 Task: Open Card Investor Relations Review in Board Social Media Listening and Monitoring to Workspace Digital Advertising and add a team member Softage.4@softage.net, a label Green, a checklist Self-Improvement, an attachment from your computer, a color Green and finally, add a card description 'Plan and execute company team-building activity at a virtual escape room' and a comment 'We should approach this task with enthusiasm as it has the potential to generate significant value for our company.'. Add a start date 'Jan 08, 1900' with a due date 'Jan 15, 1900'
Action: Mouse moved to (561, 155)
Screenshot: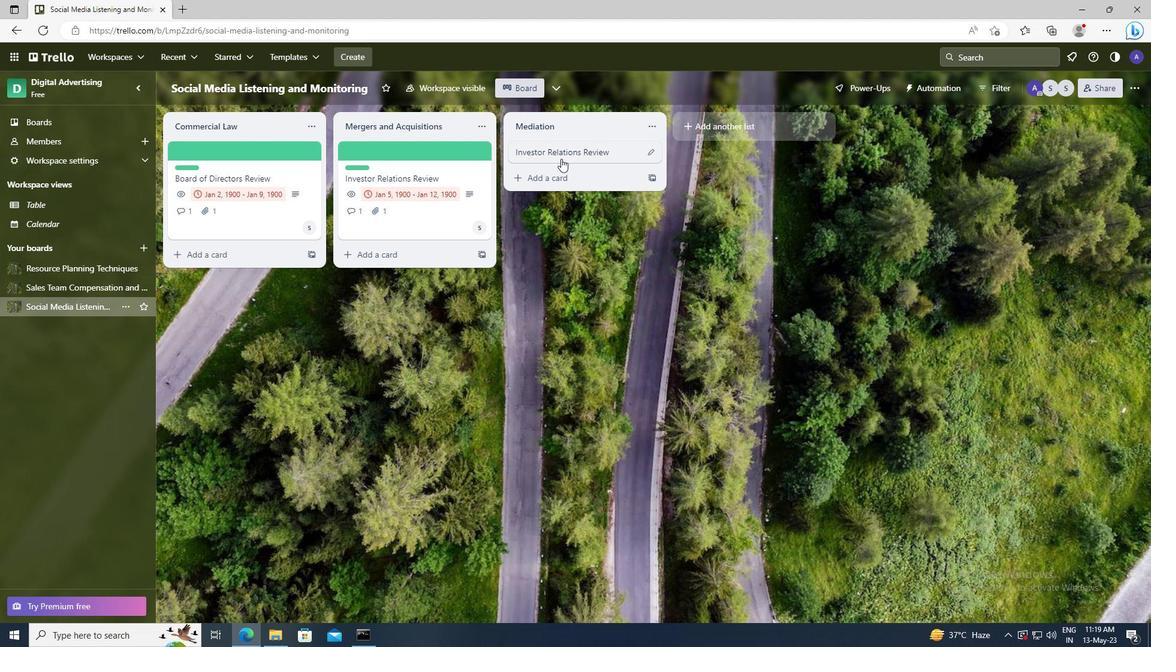 
Action: Mouse pressed left at (561, 155)
Screenshot: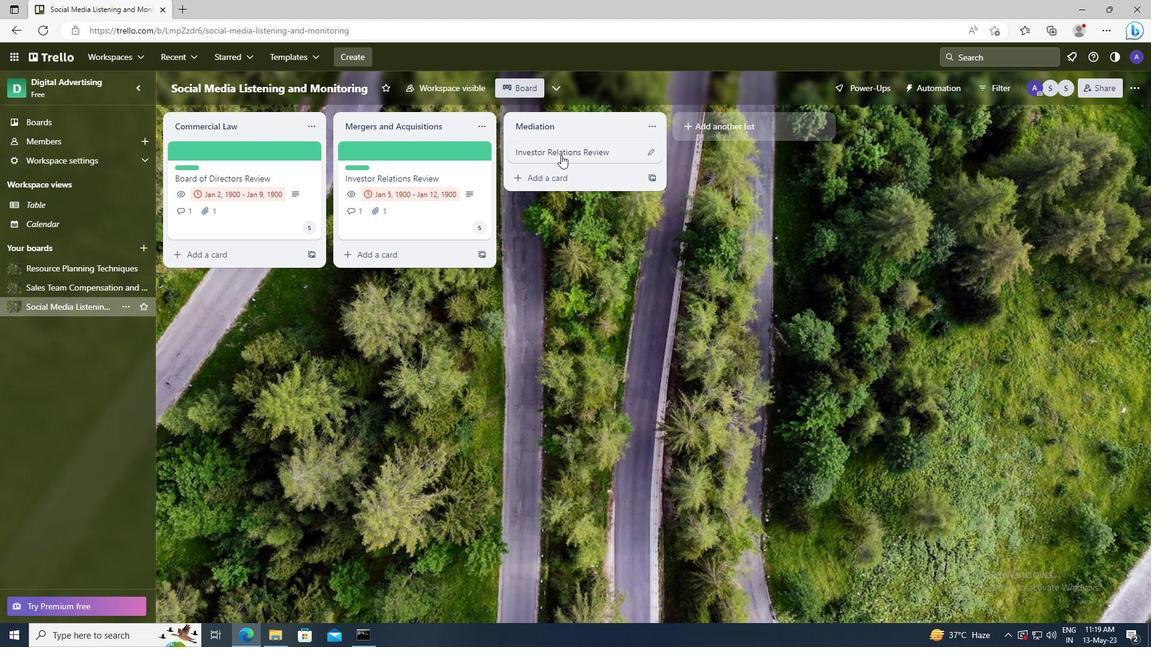 
Action: Mouse moved to (705, 193)
Screenshot: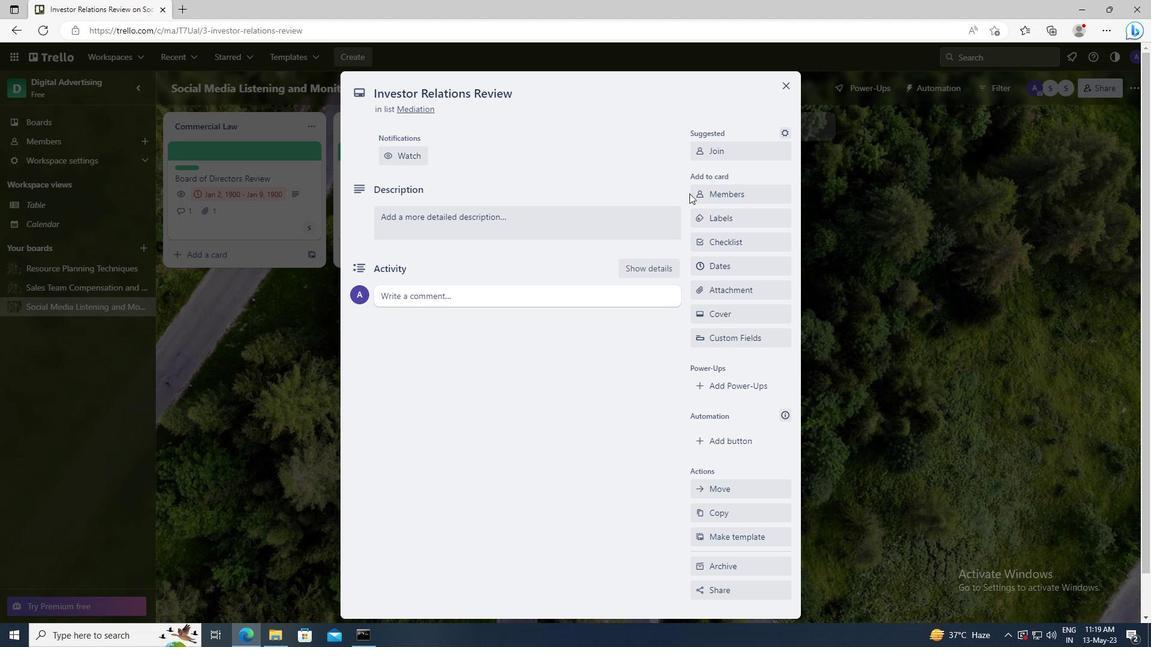 
Action: Mouse pressed left at (705, 193)
Screenshot: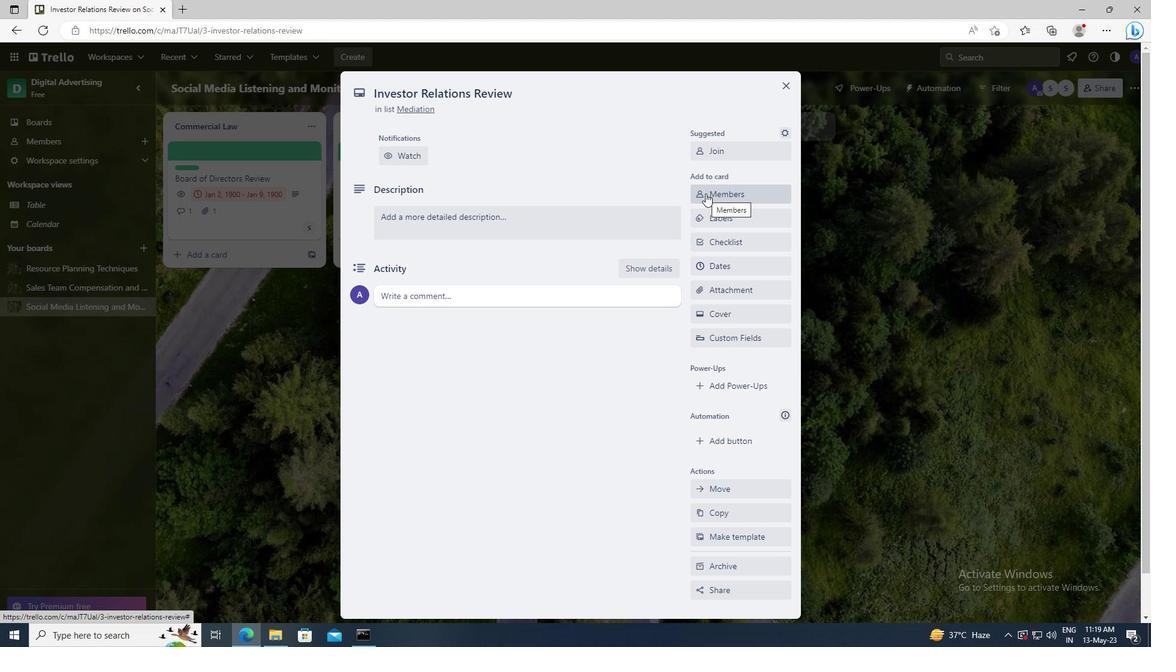 
Action: Mouse moved to (712, 251)
Screenshot: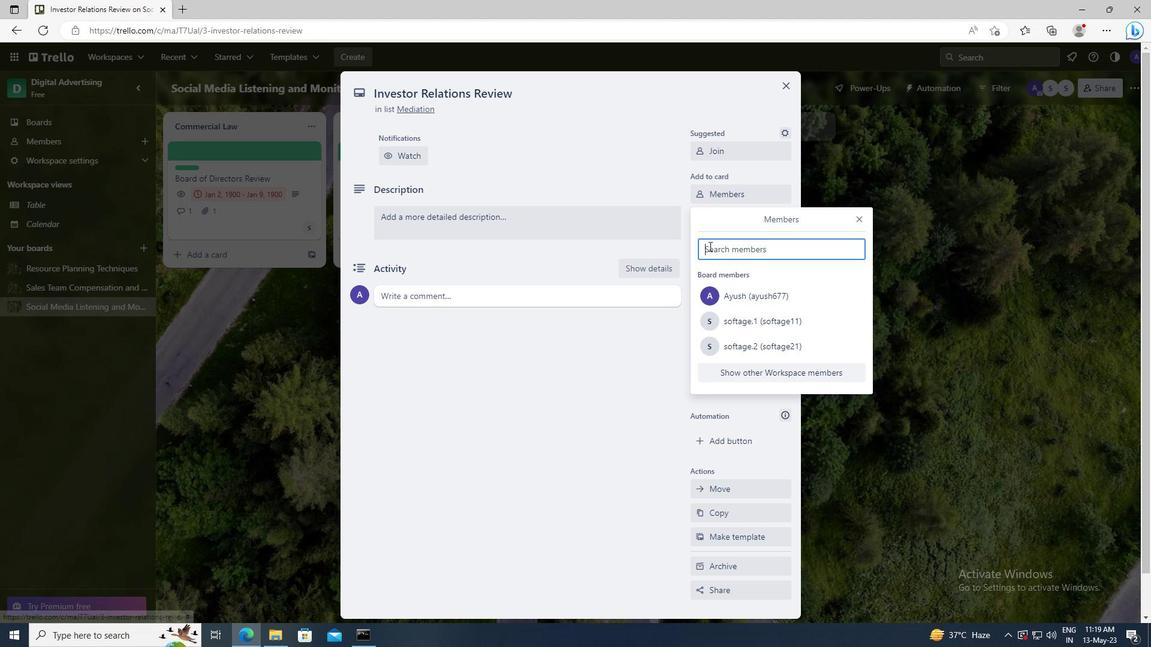 
Action: Mouse pressed left at (712, 251)
Screenshot: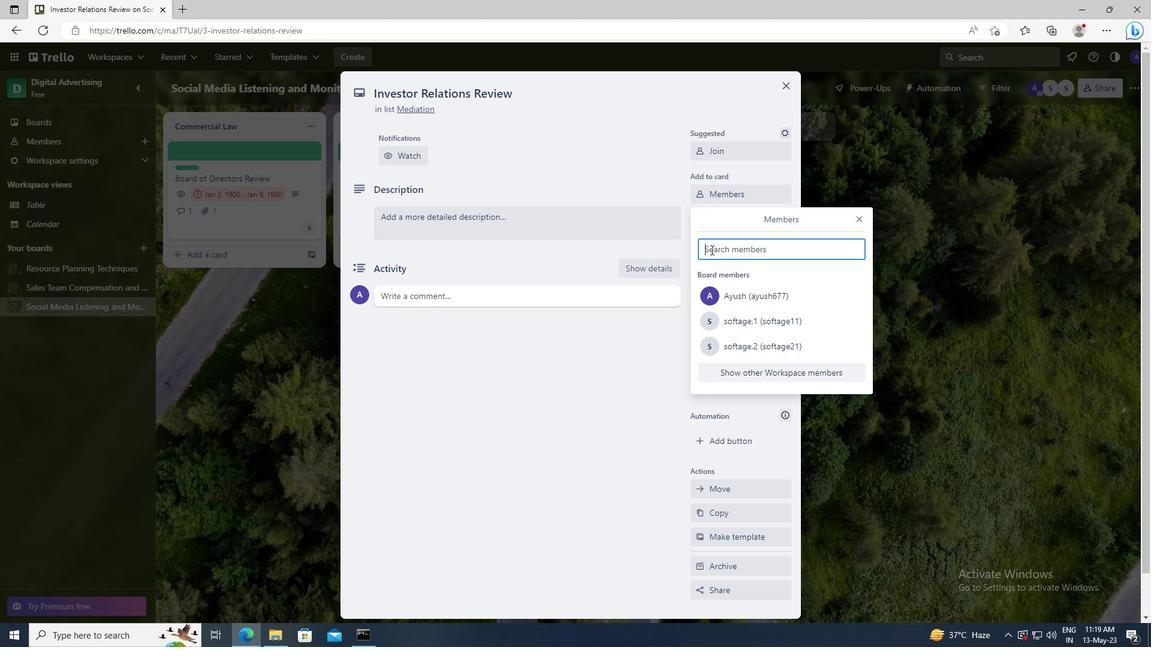 
Action: Key pressed <Key.shift>SOFTAGE.4
Screenshot: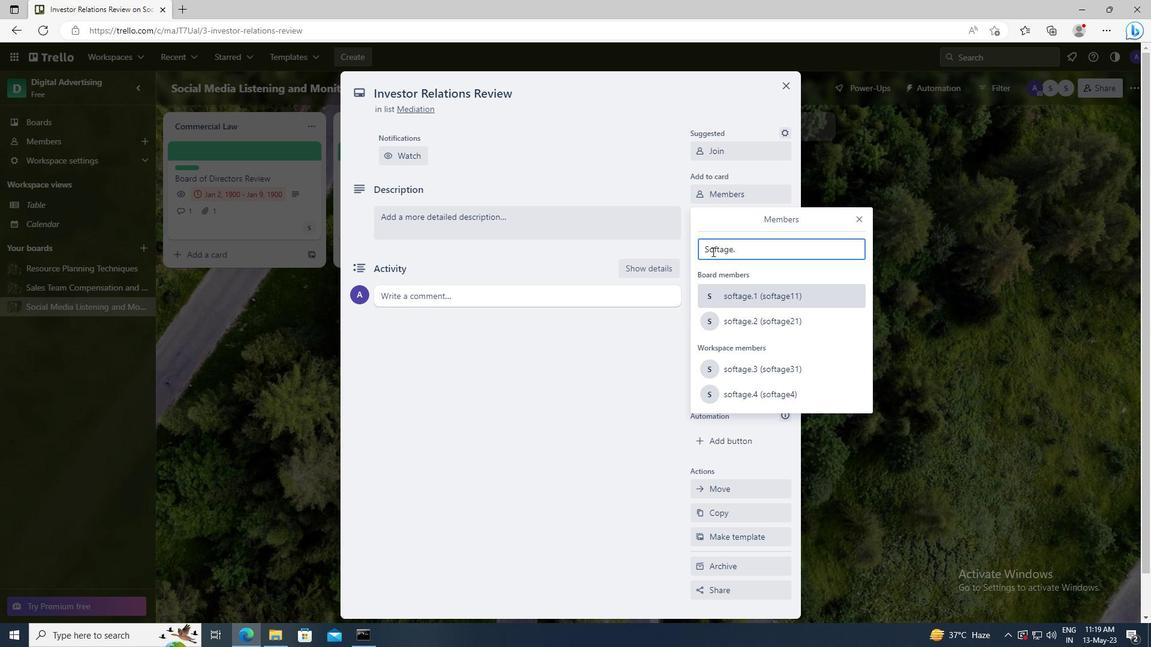 
Action: Mouse moved to (726, 357)
Screenshot: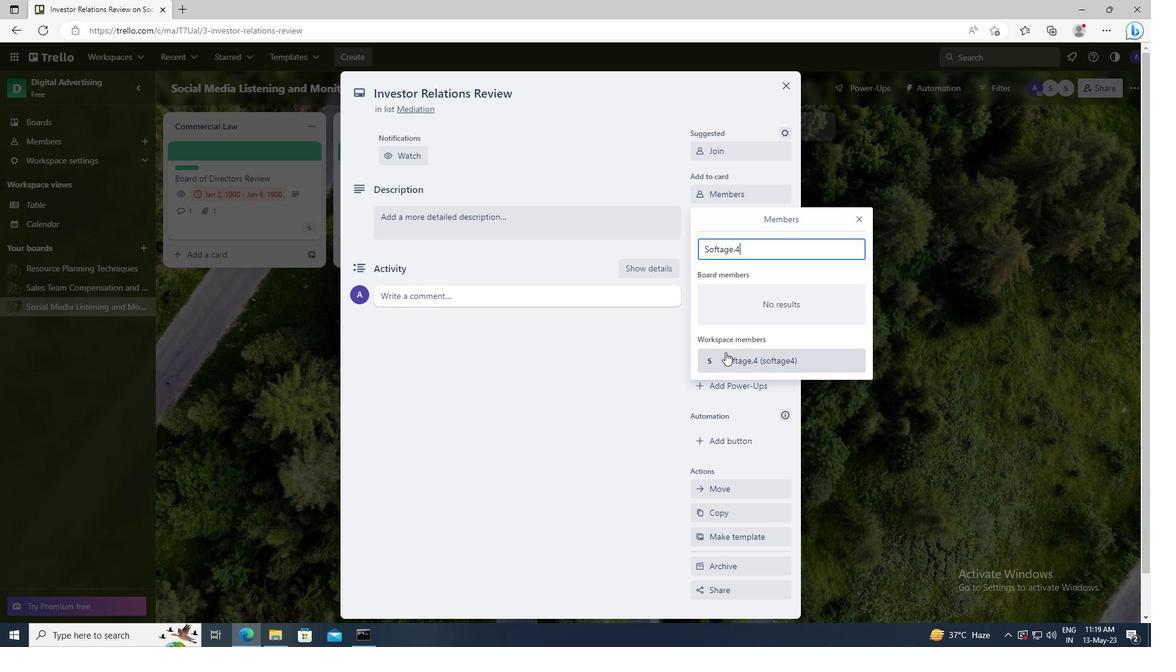 
Action: Mouse pressed left at (726, 357)
Screenshot: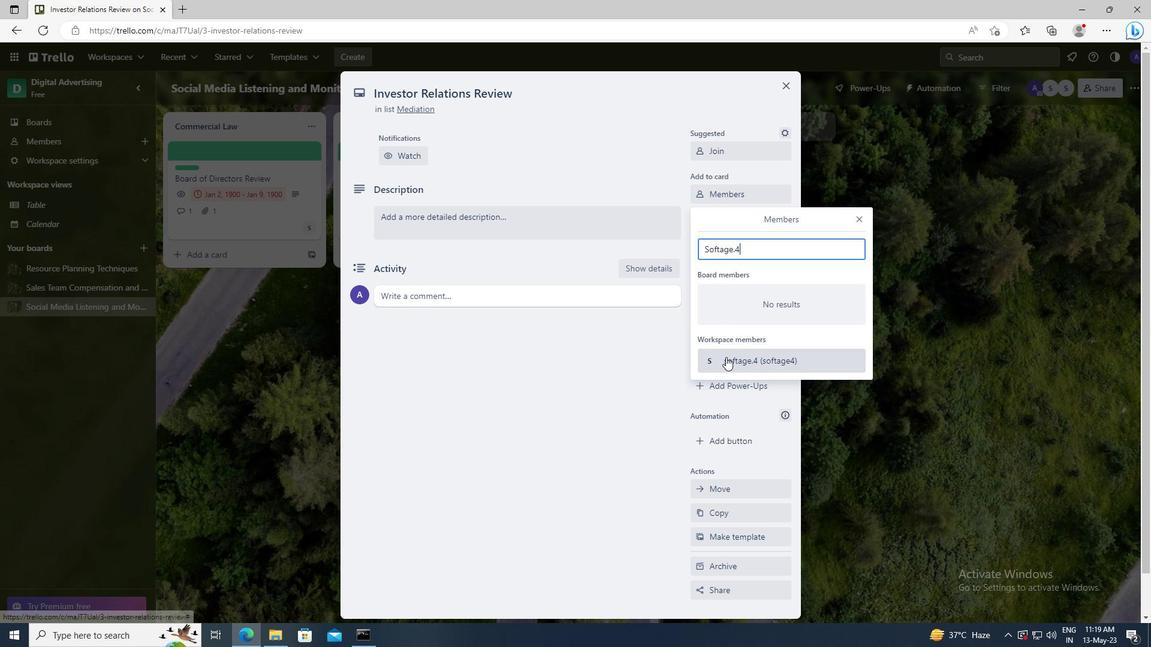 
Action: Mouse moved to (856, 218)
Screenshot: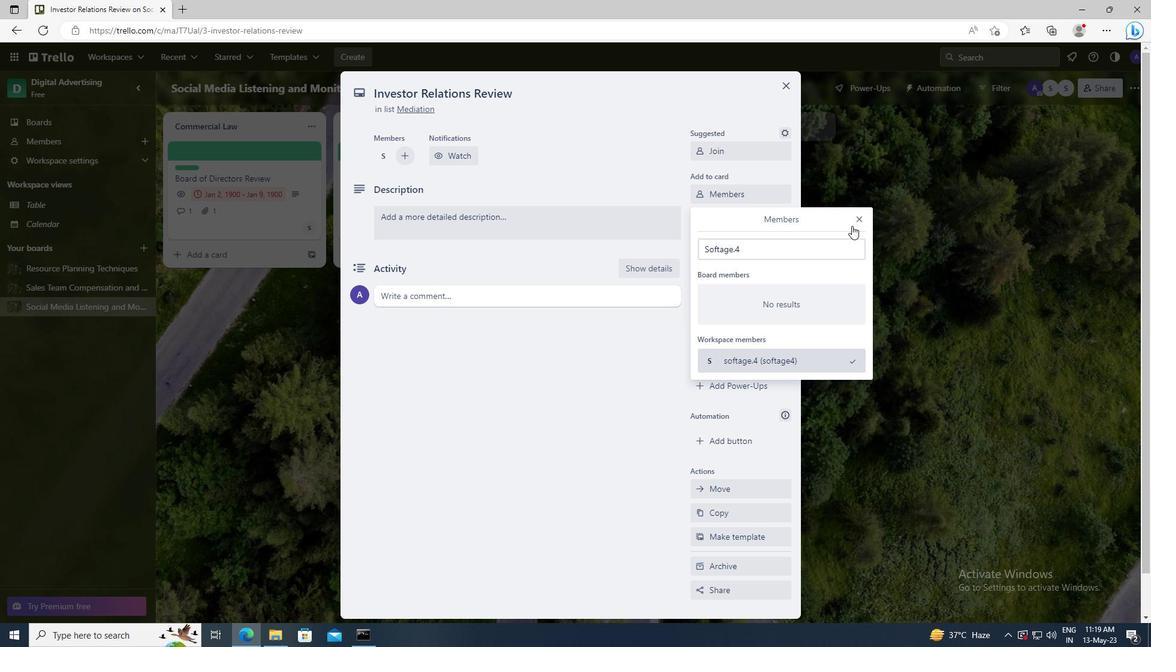 
Action: Mouse pressed left at (856, 218)
Screenshot: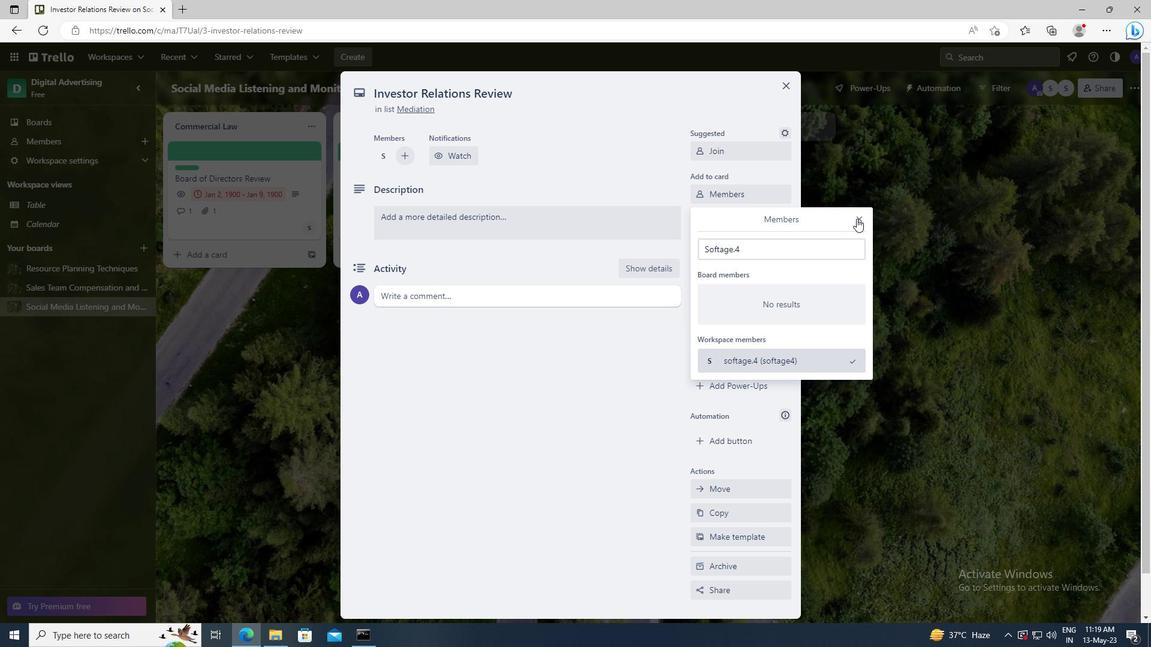 
Action: Mouse moved to (744, 216)
Screenshot: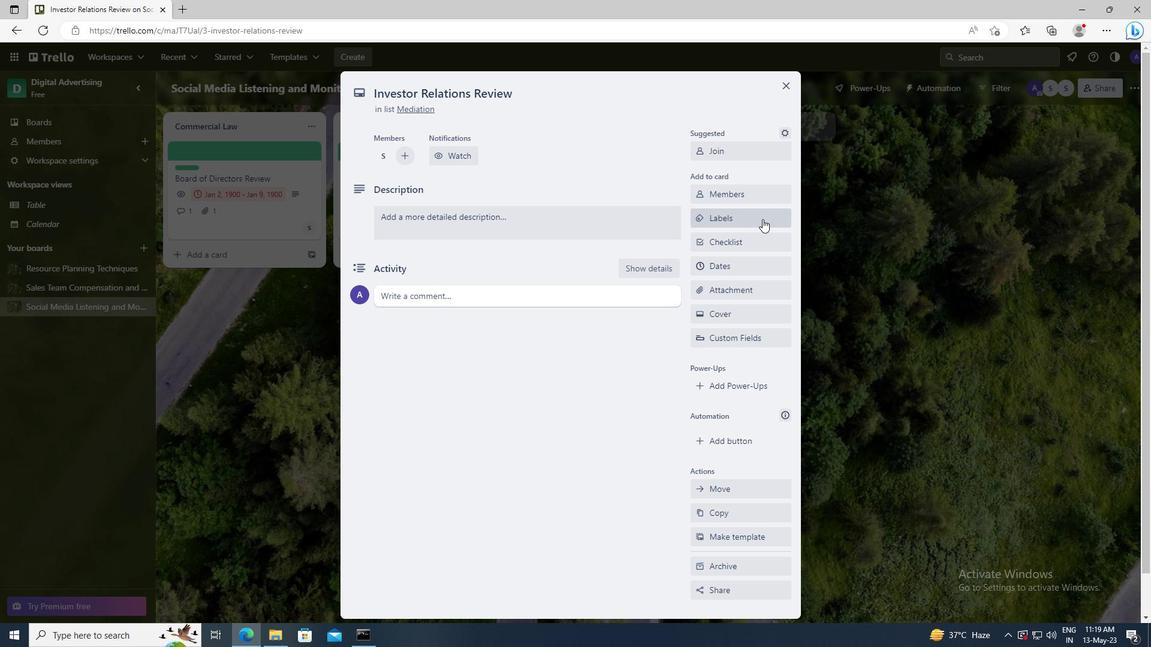 
Action: Mouse pressed left at (744, 216)
Screenshot: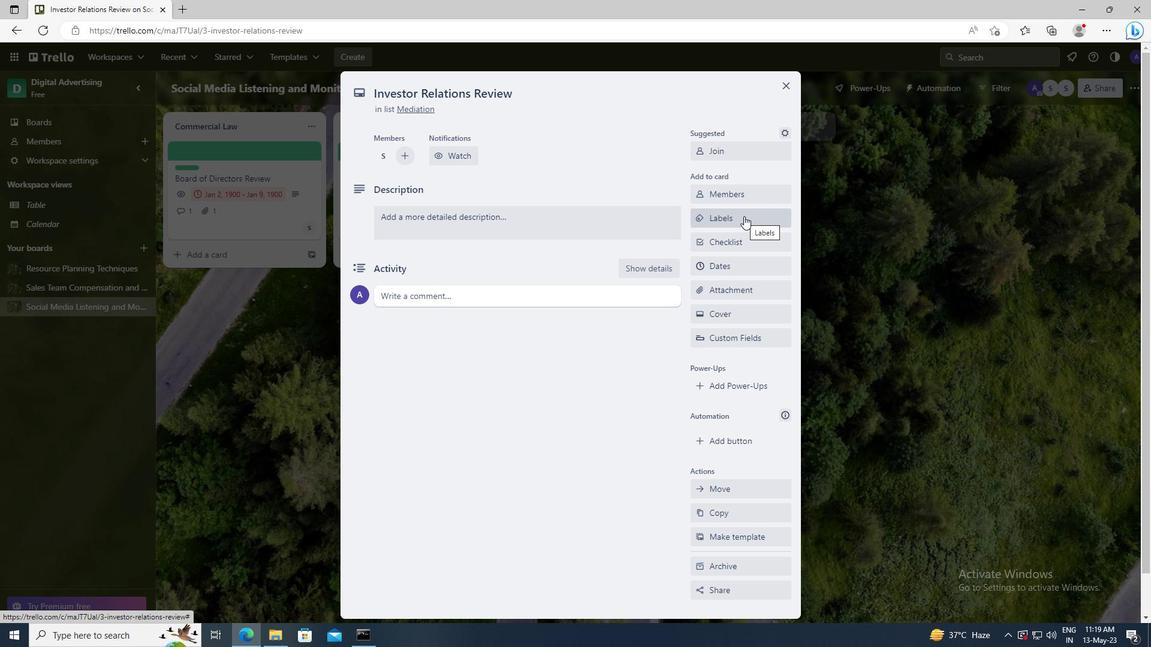 
Action: Mouse moved to (766, 452)
Screenshot: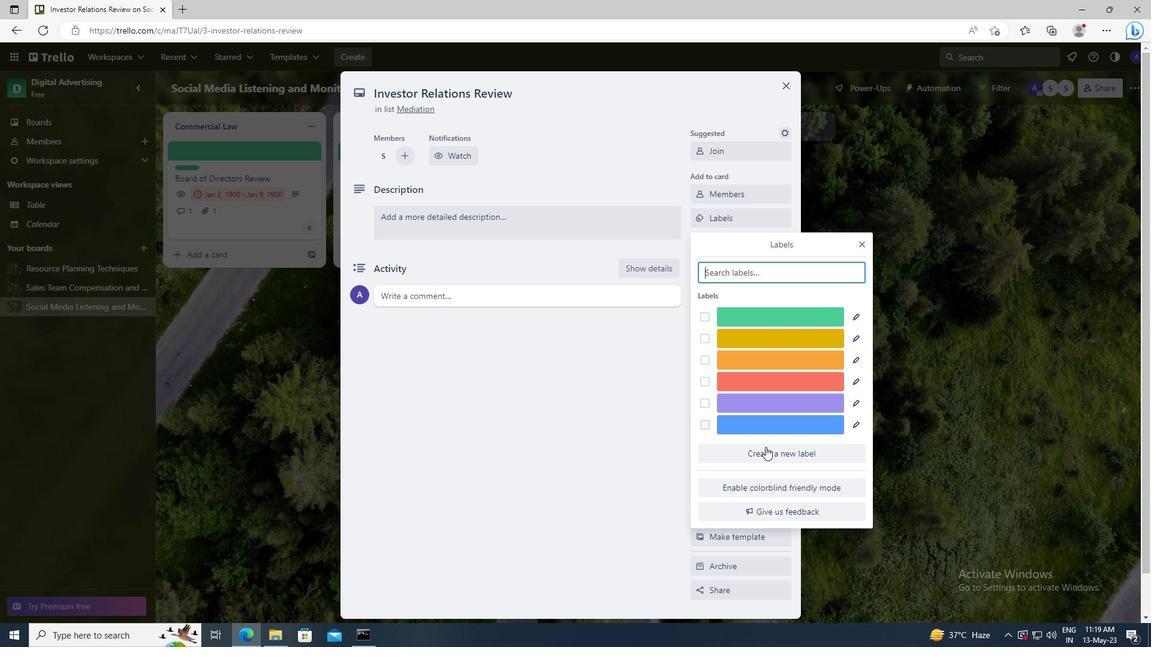 
Action: Mouse pressed left at (766, 452)
Screenshot: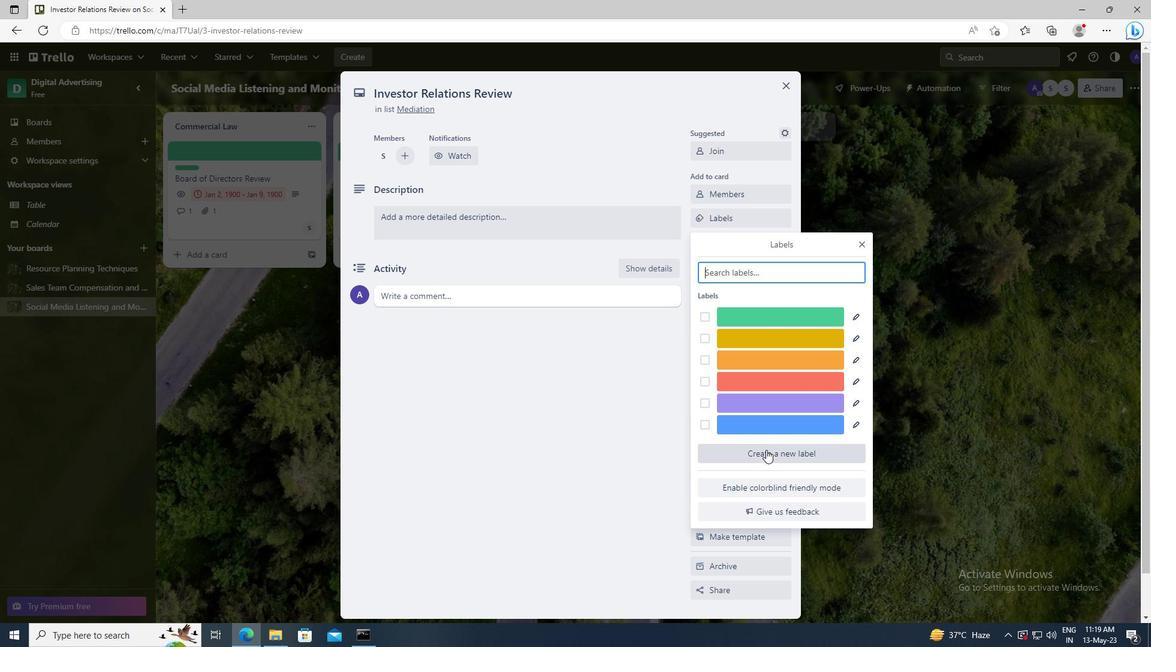 
Action: Mouse moved to (711, 421)
Screenshot: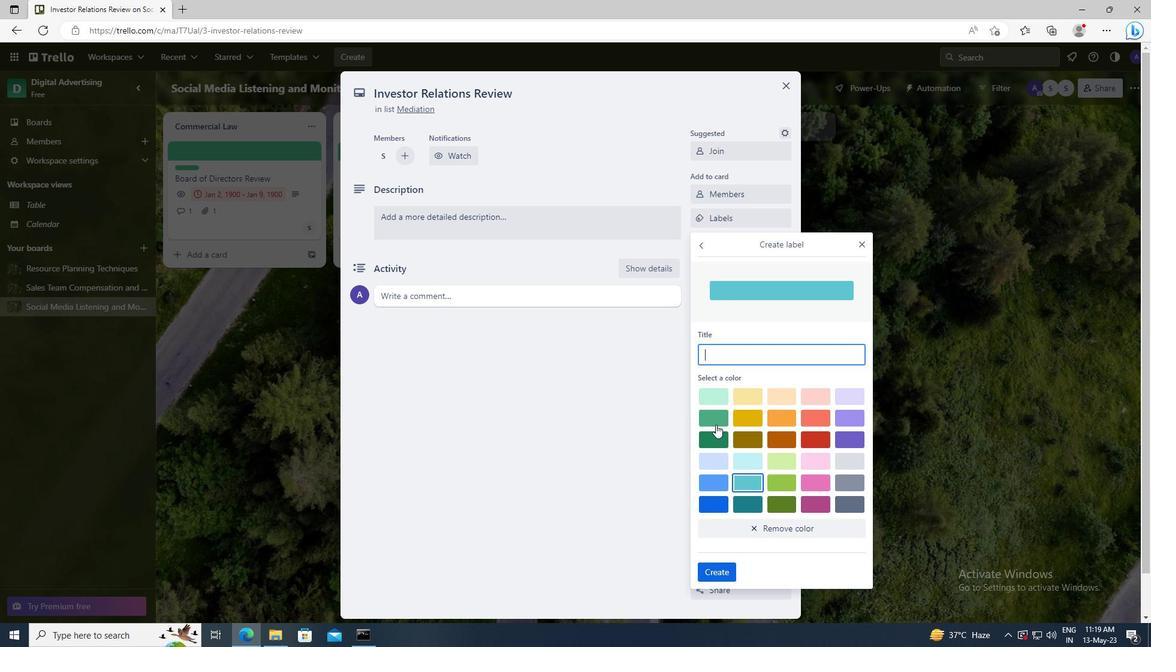 
Action: Mouse pressed left at (711, 421)
Screenshot: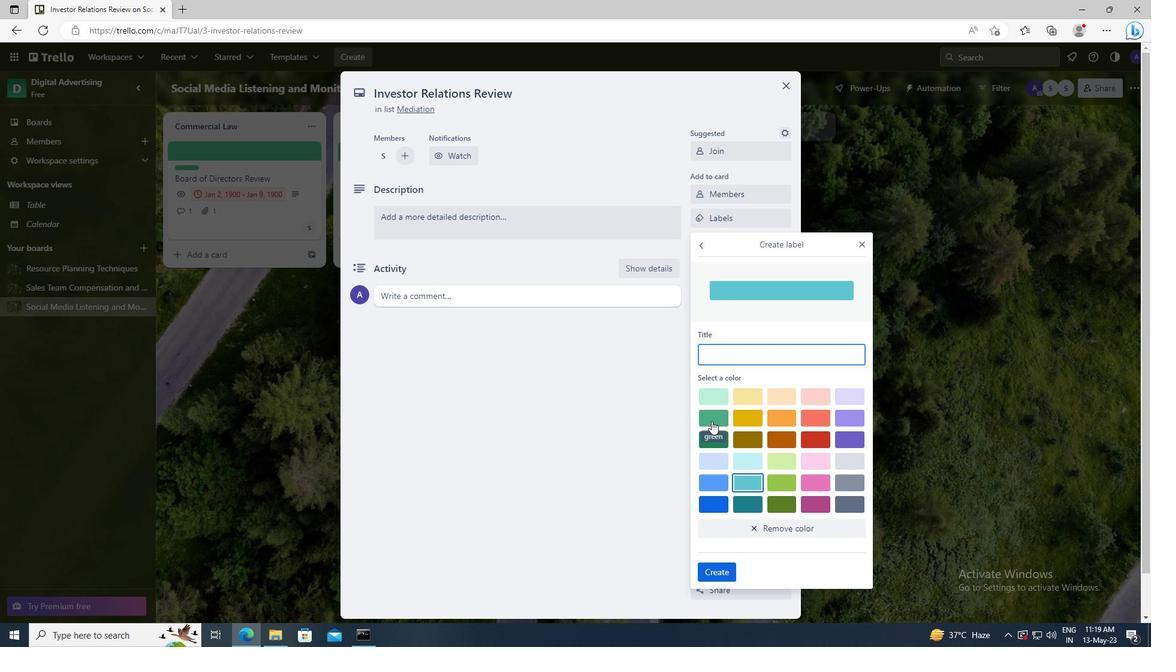
Action: Mouse moved to (708, 572)
Screenshot: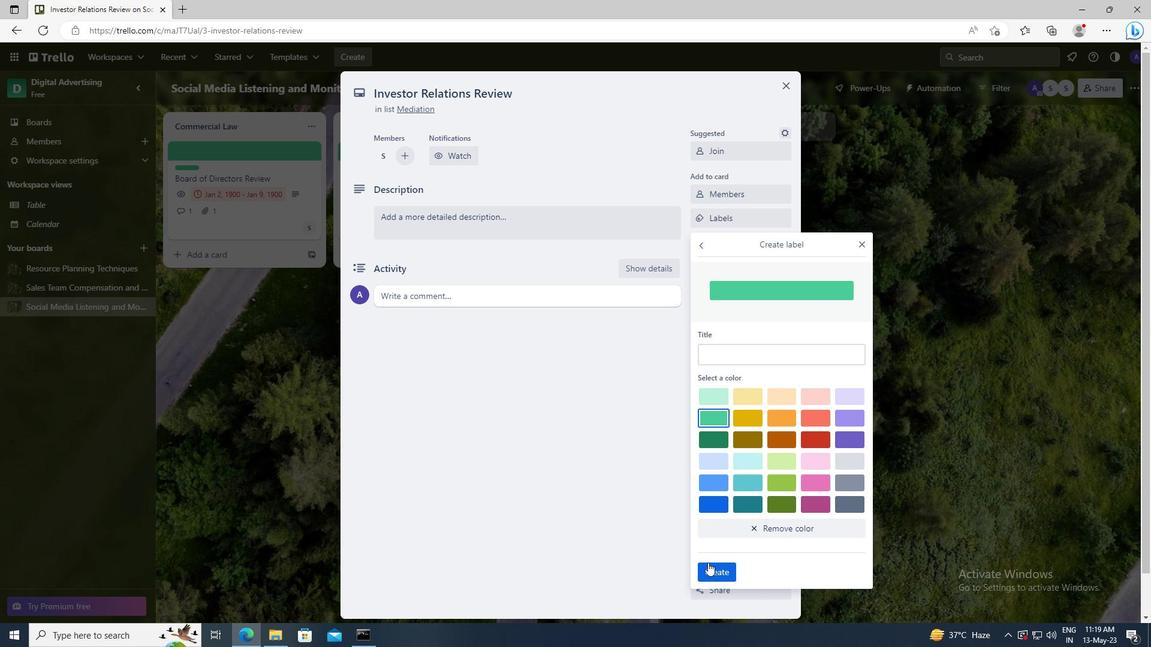 
Action: Mouse pressed left at (708, 572)
Screenshot: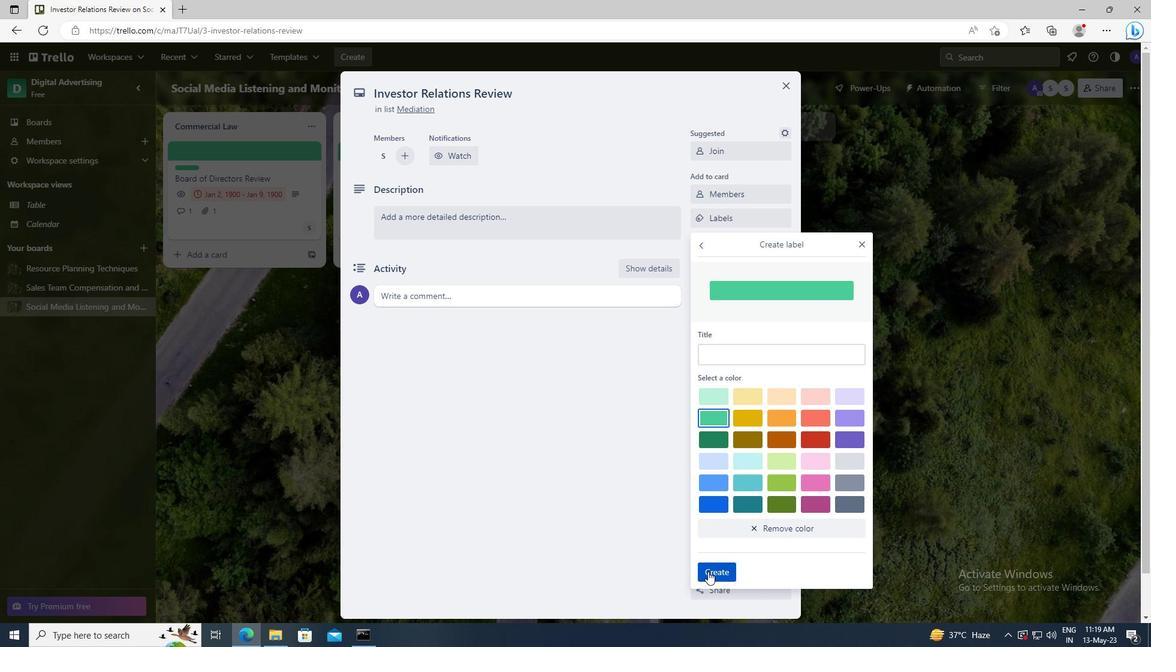 
Action: Mouse moved to (863, 242)
Screenshot: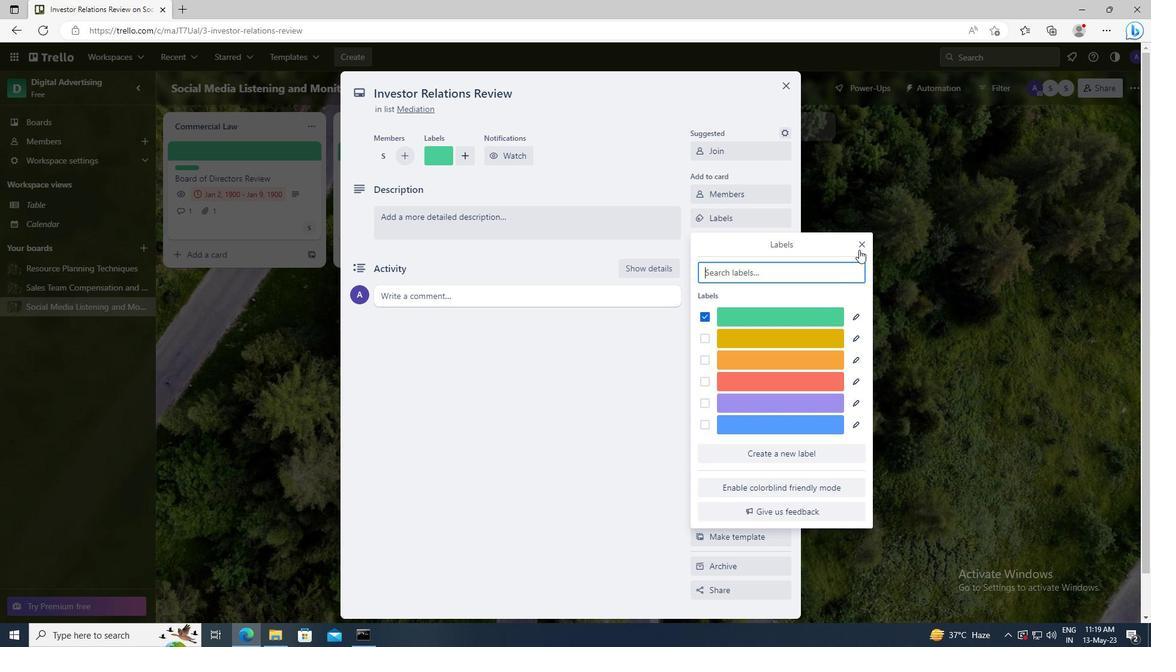 
Action: Mouse pressed left at (863, 242)
Screenshot: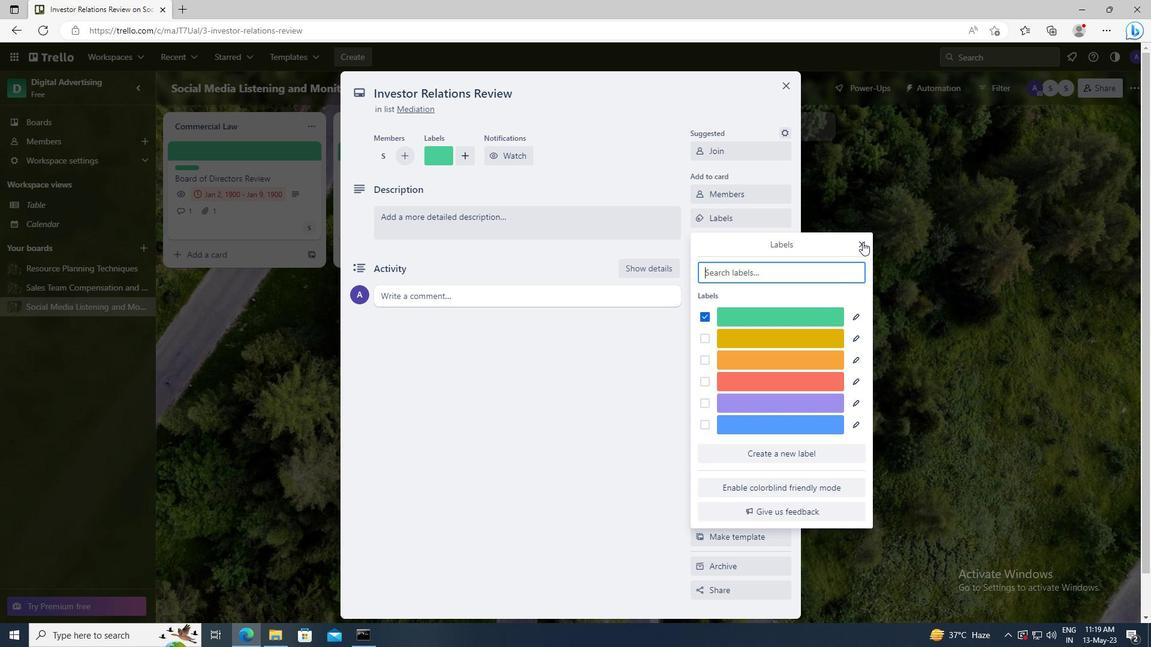 
Action: Mouse moved to (753, 245)
Screenshot: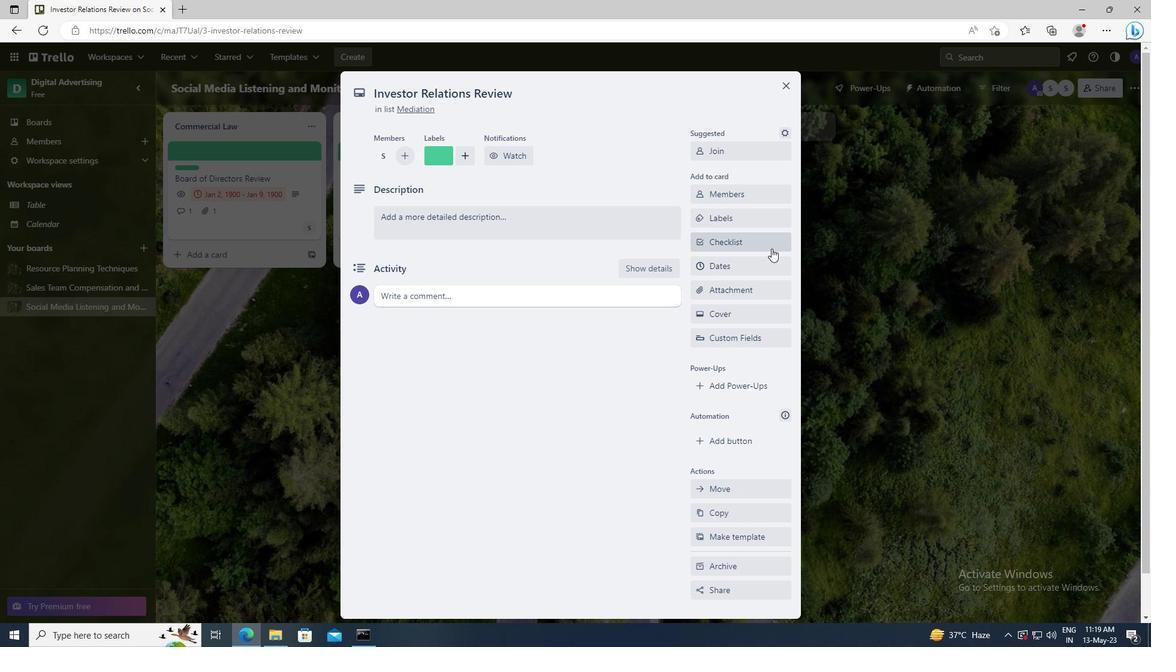 
Action: Mouse pressed left at (753, 245)
Screenshot: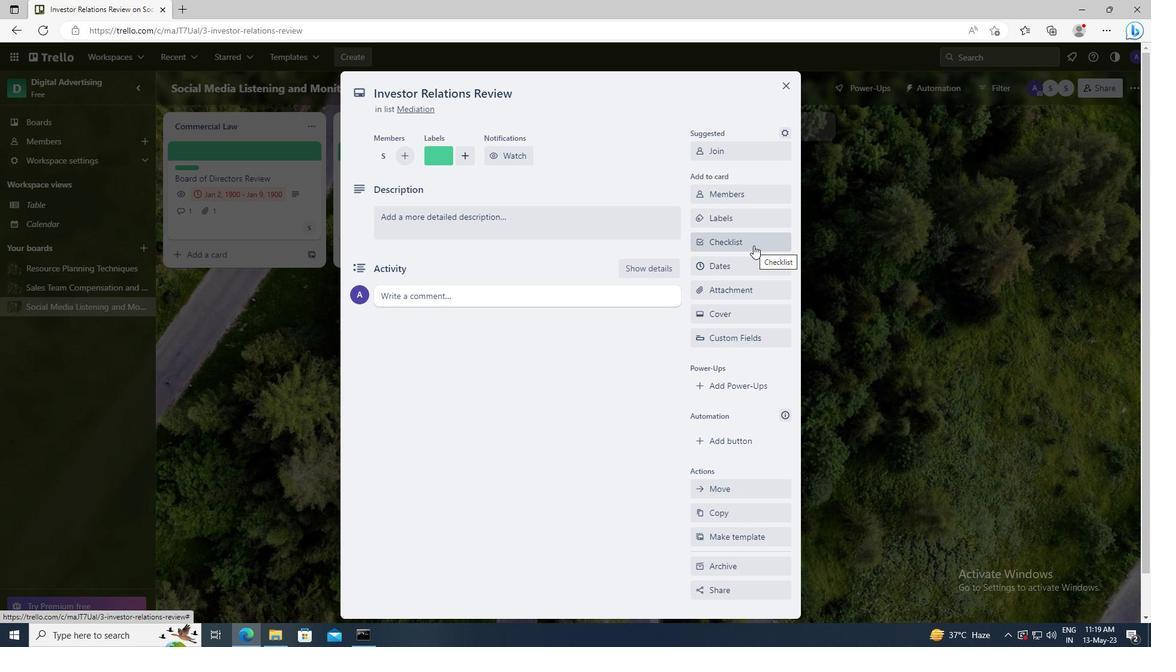 
Action: Key pressed <Key.shift>SELF-<Key.shift>IMPROVEMENT
Screenshot: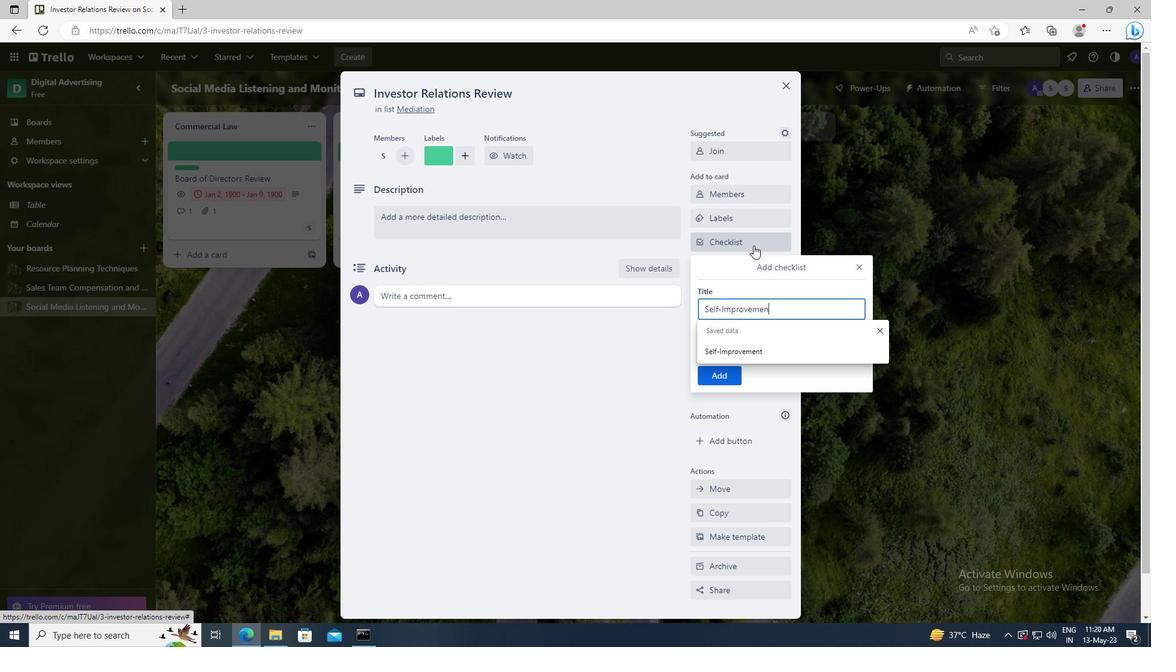 
Action: Mouse moved to (731, 376)
Screenshot: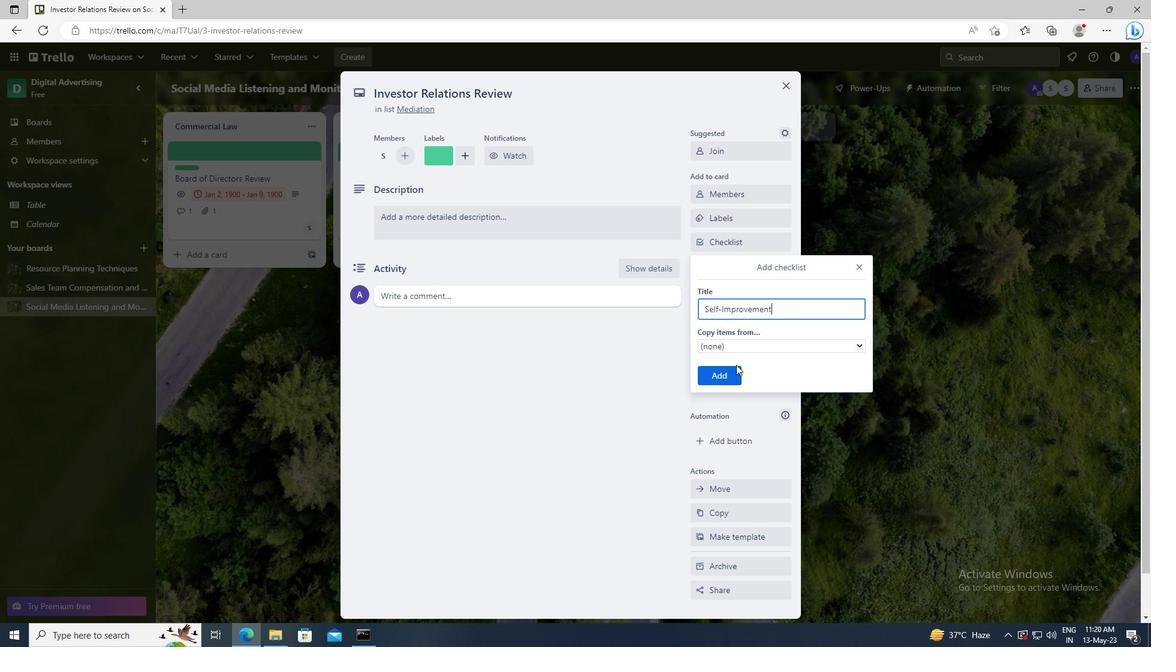 
Action: Mouse pressed left at (731, 376)
Screenshot: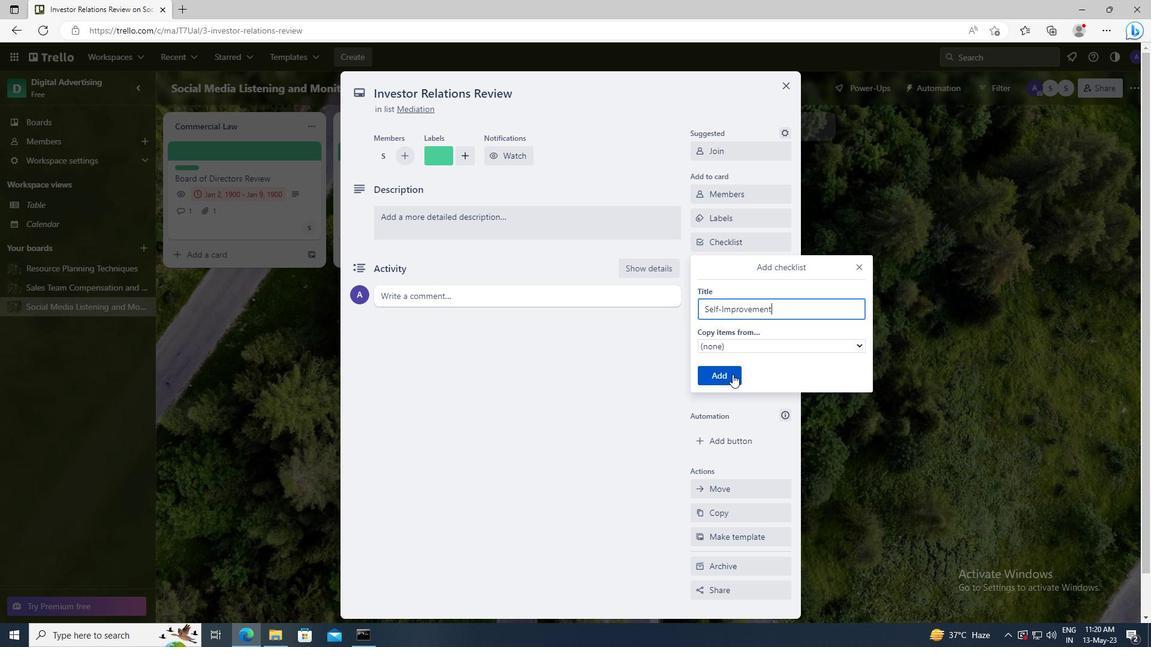 
Action: Mouse moved to (722, 295)
Screenshot: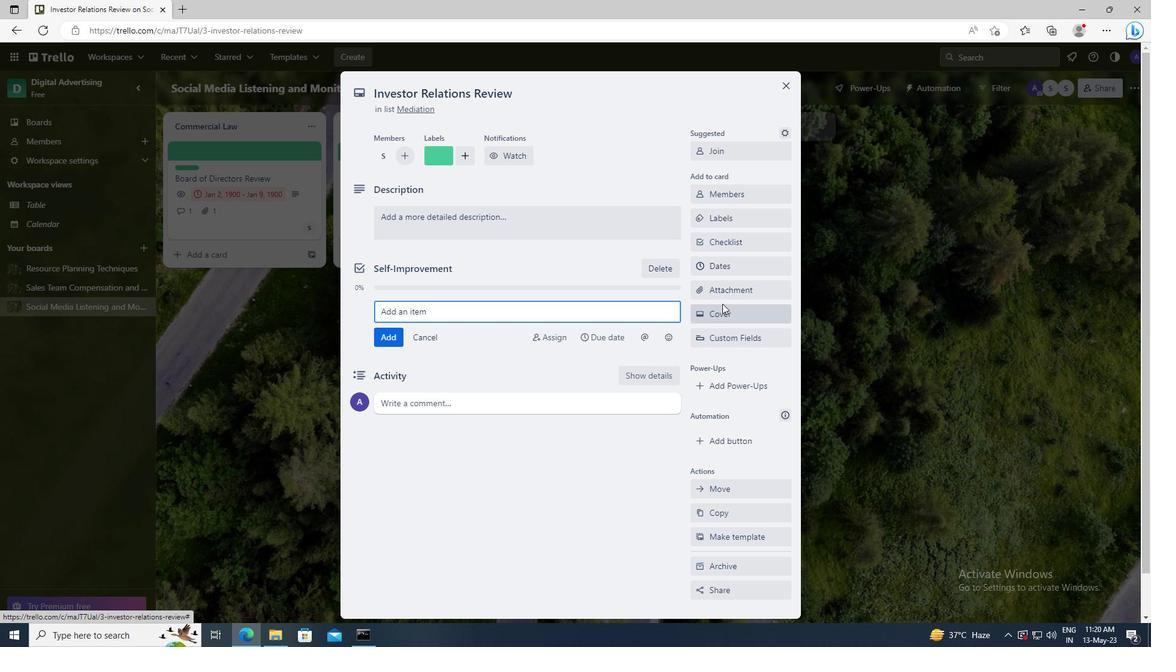 
Action: Mouse pressed left at (722, 295)
Screenshot: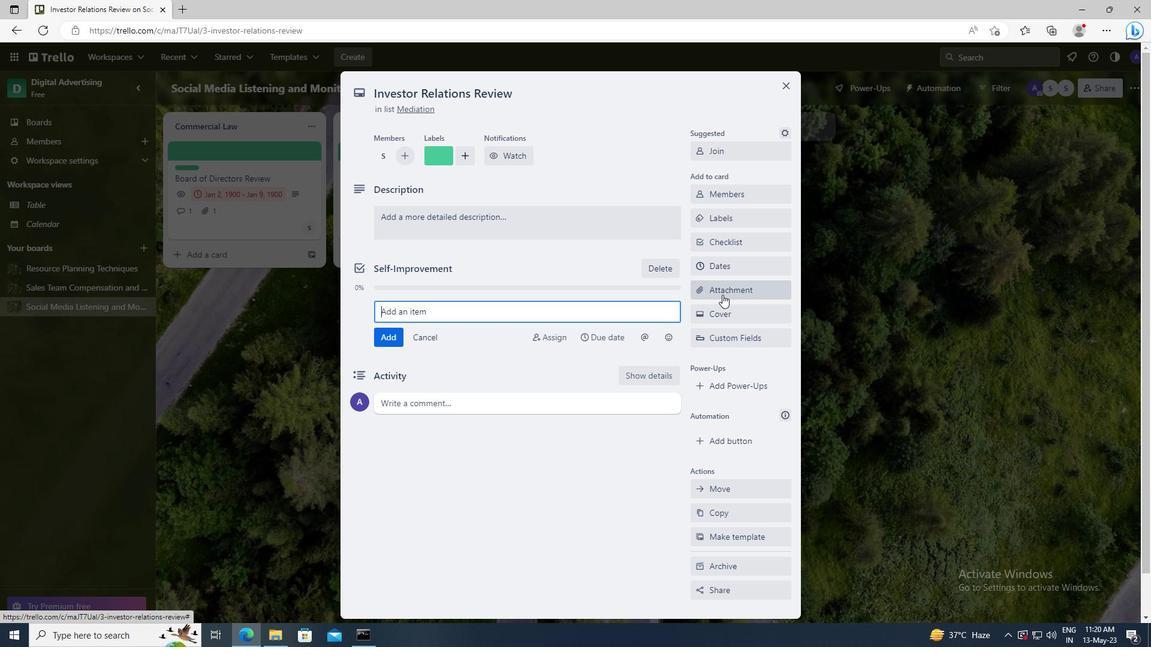 
Action: Mouse moved to (722, 340)
Screenshot: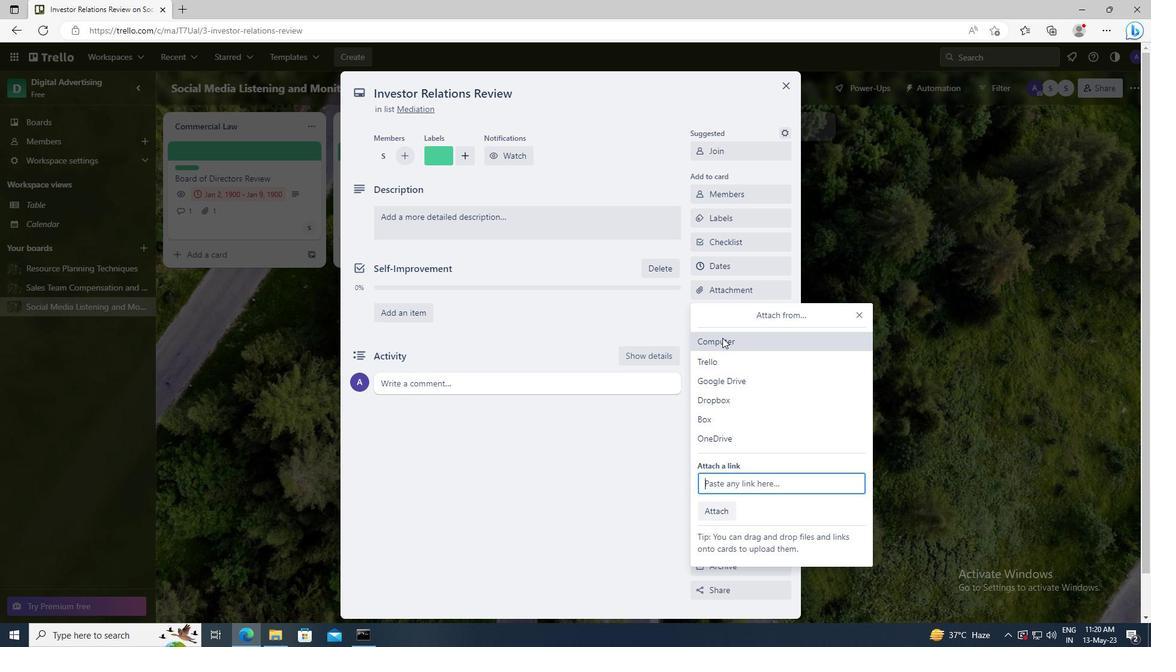 
Action: Mouse pressed left at (722, 340)
Screenshot: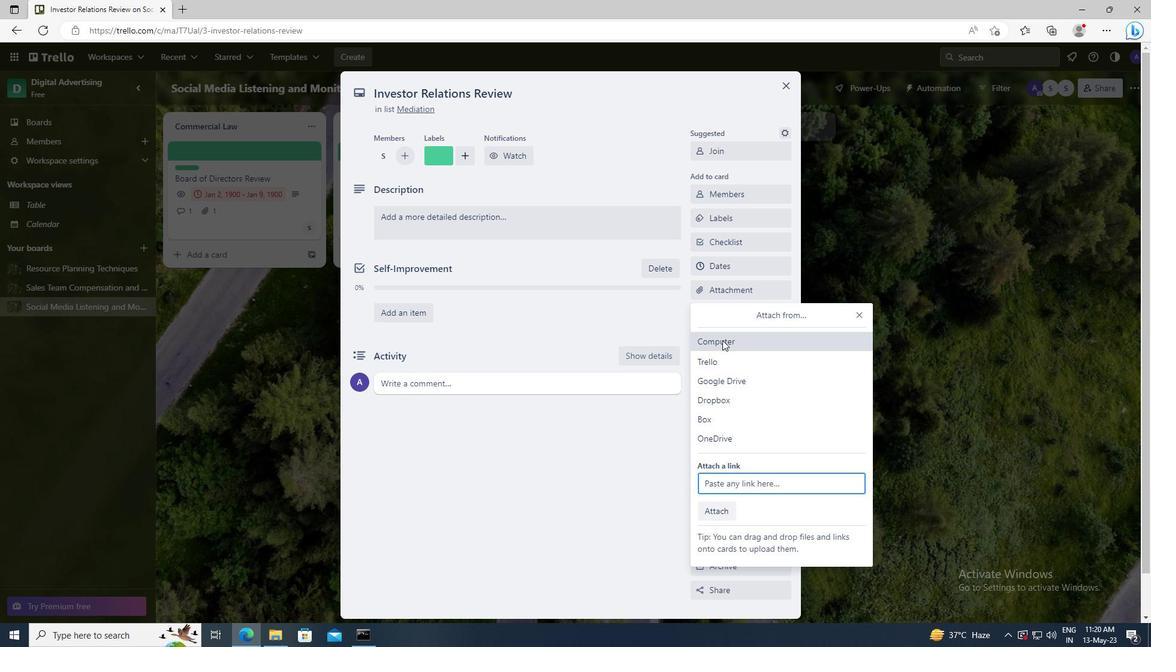 
Action: Mouse moved to (323, 108)
Screenshot: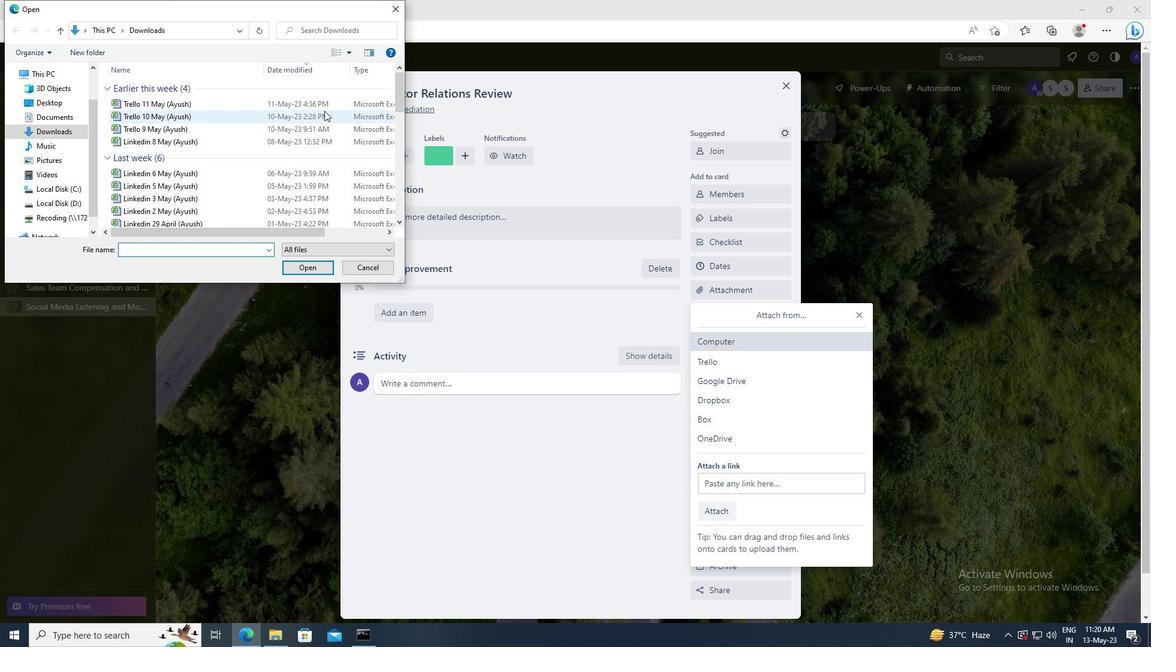 
Action: Mouse pressed left at (323, 108)
Screenshot: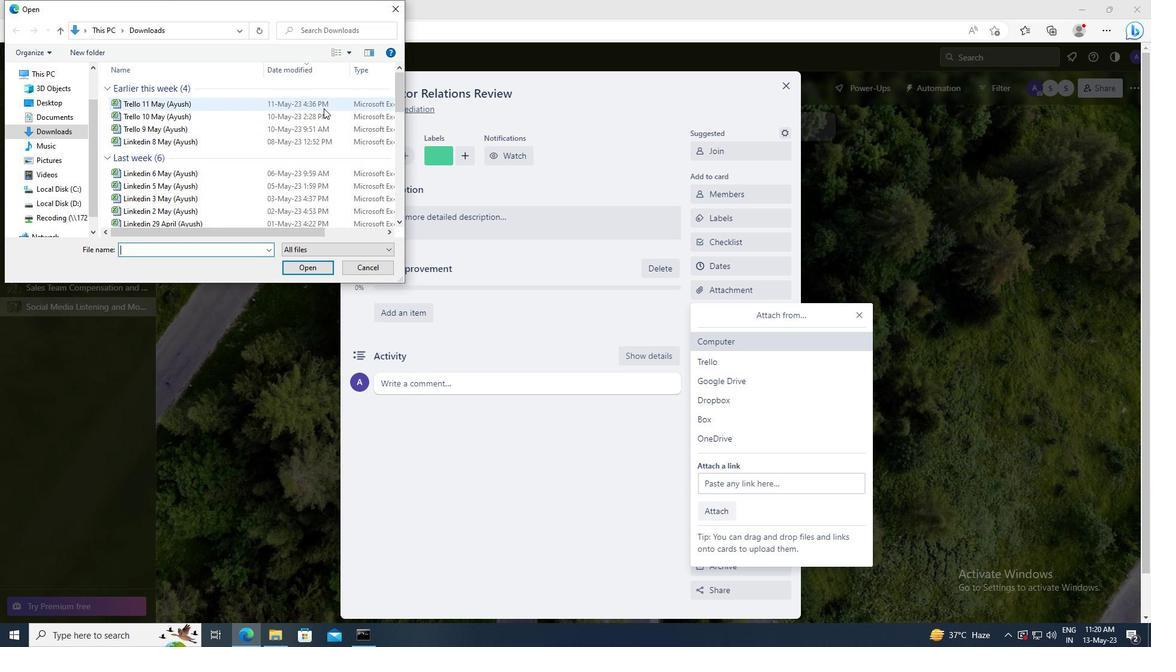 
Action: Mouse moved to (323, 266)
Screenshot: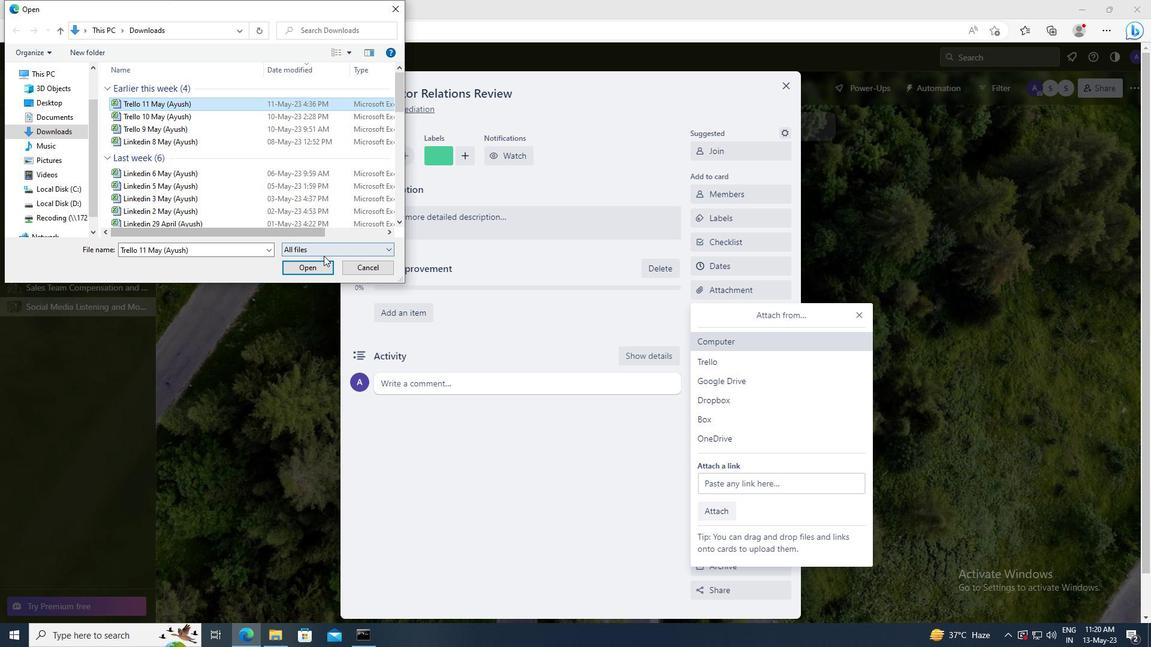 
Action: Mouse pressed left at (323, 266)
Screenshot: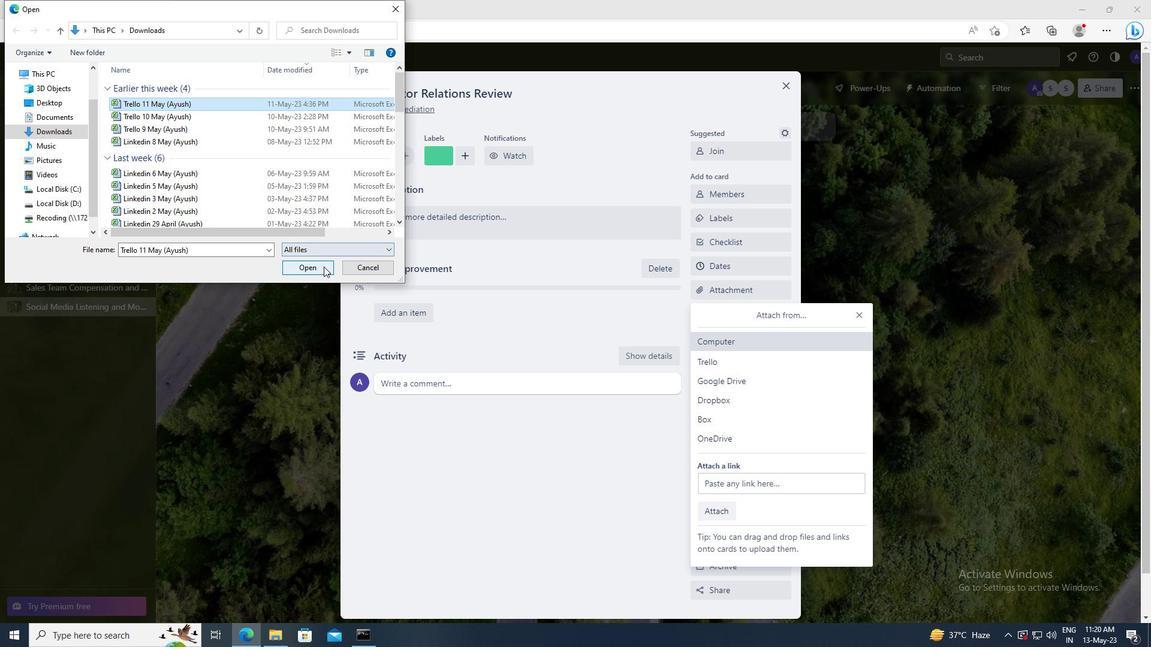 
Action: Mouse moved to (709, 314)
Screenshot: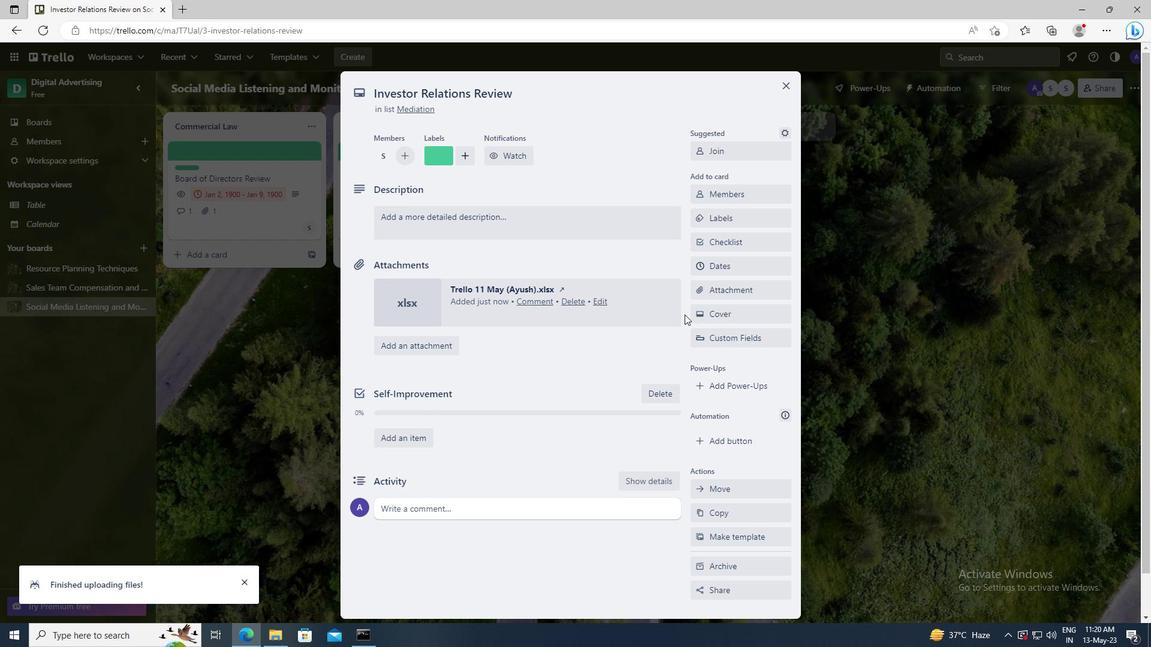 
Action: Mouse pressed left at (709, 314)
Screenshot: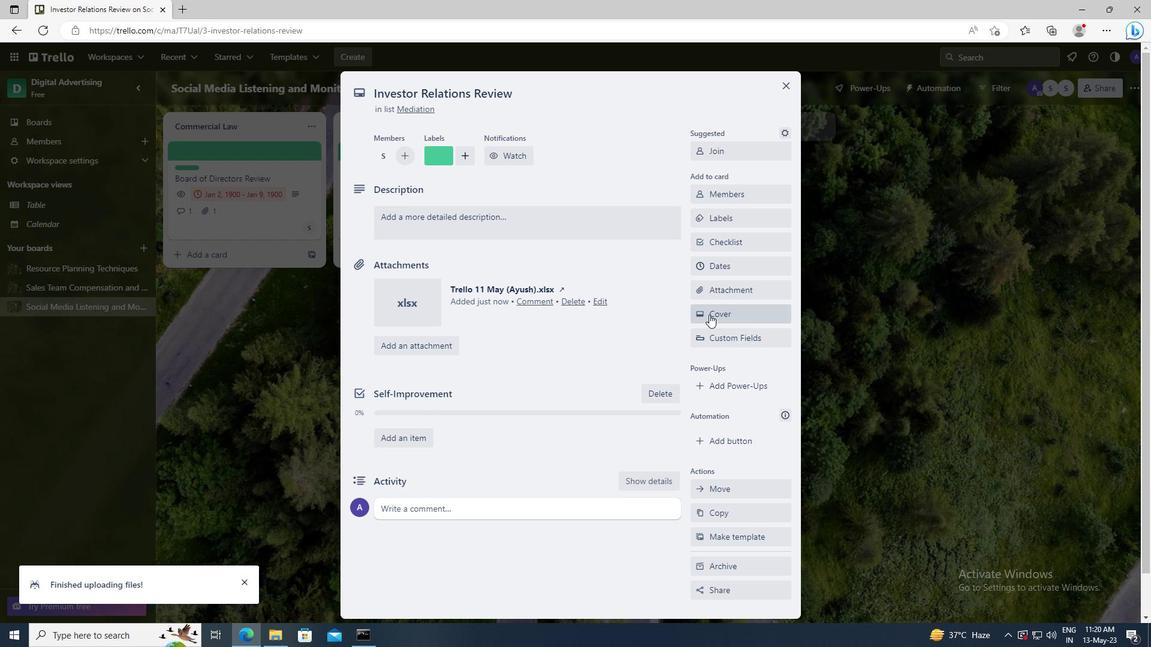 
Action: Mouse moved to (715, 378)
Screenshot: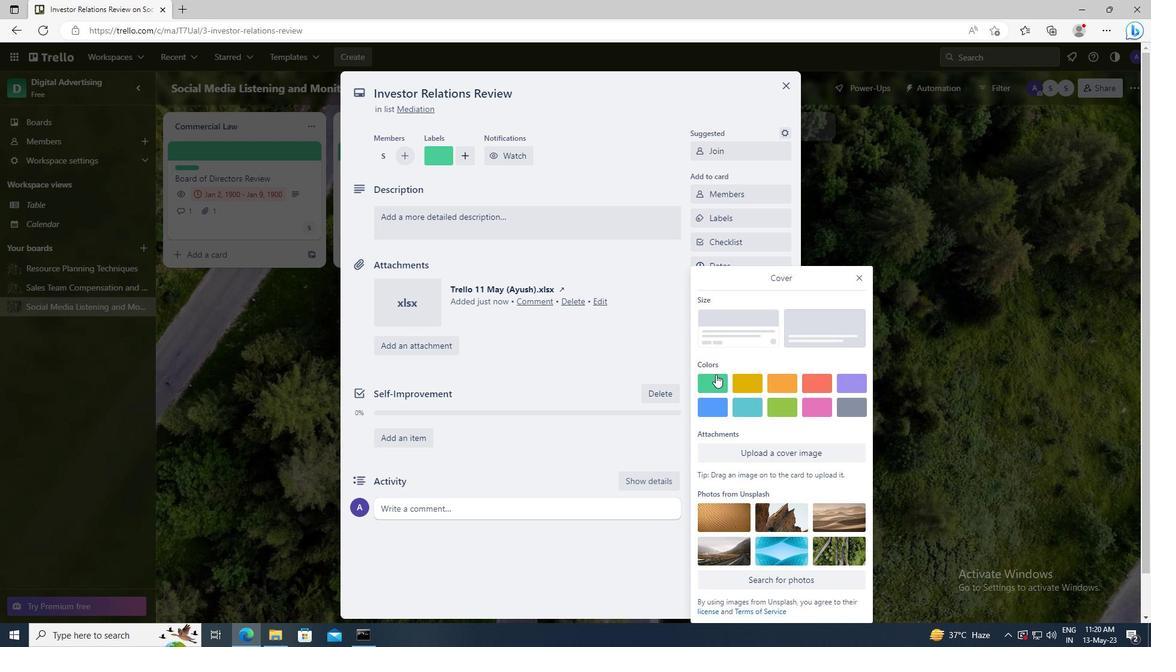 
Action: Mouse pressed left at (715, 378)
Screenshot: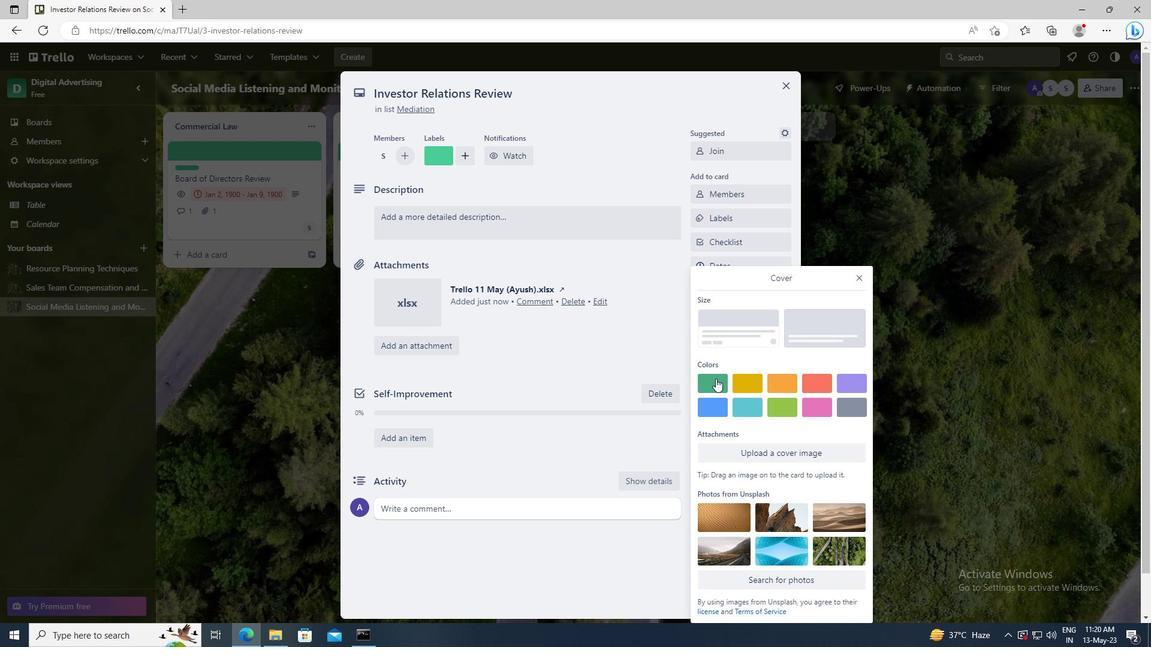 
Action: Mouse moved to (860, 256)
Screenshot: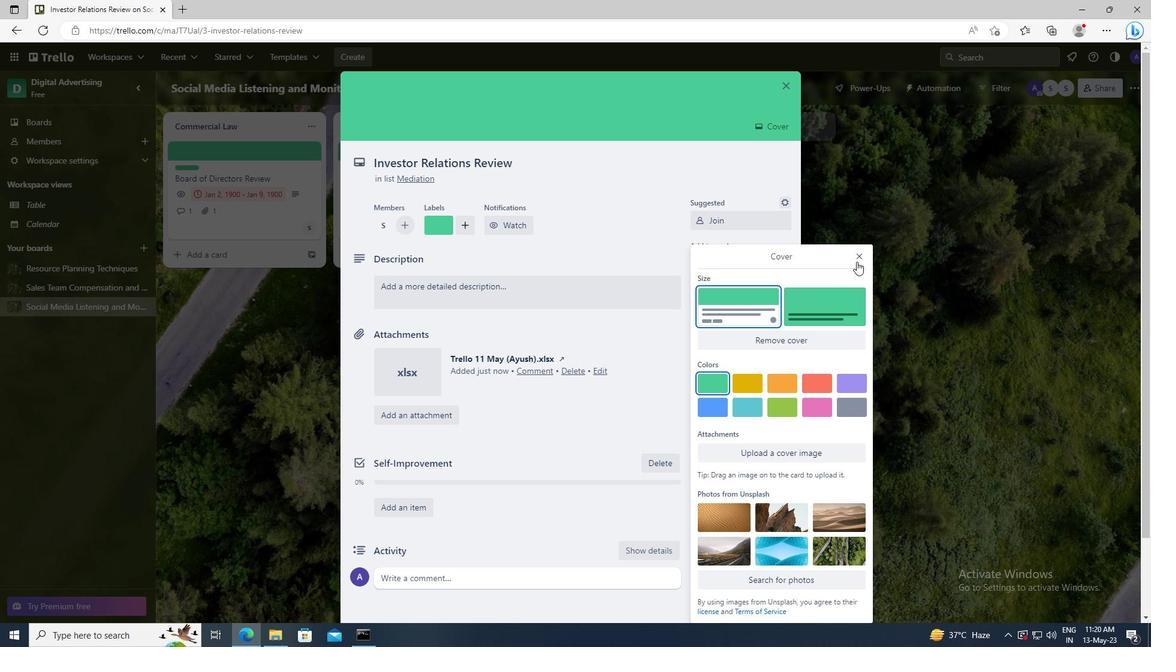 
Action: Mouse pressed left at (860, 256)
Screenshot: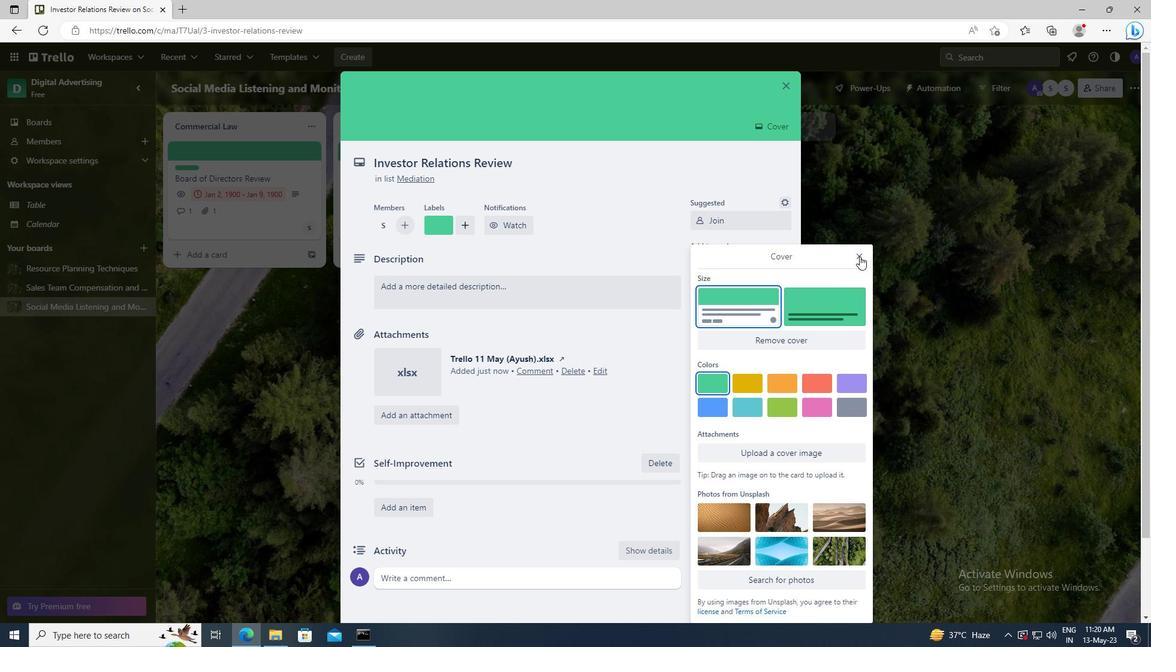 
Action: Mouse moved to (512, 299)
Screenshot: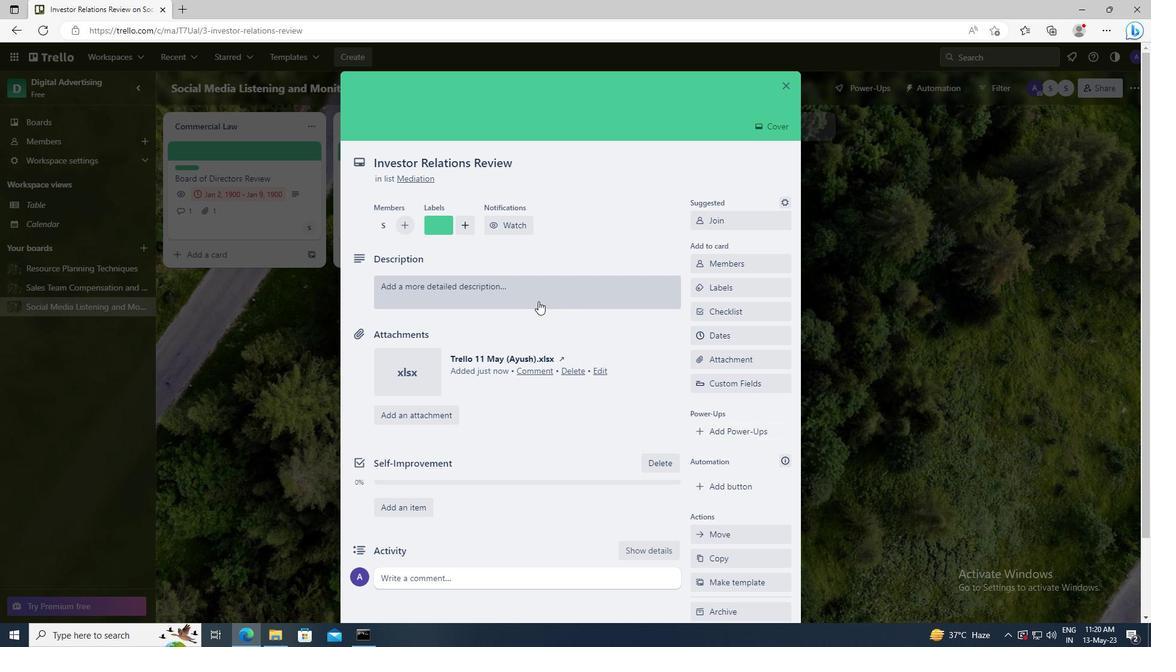 
Action: Mouse pressed left at (512, 299)
Screenshot: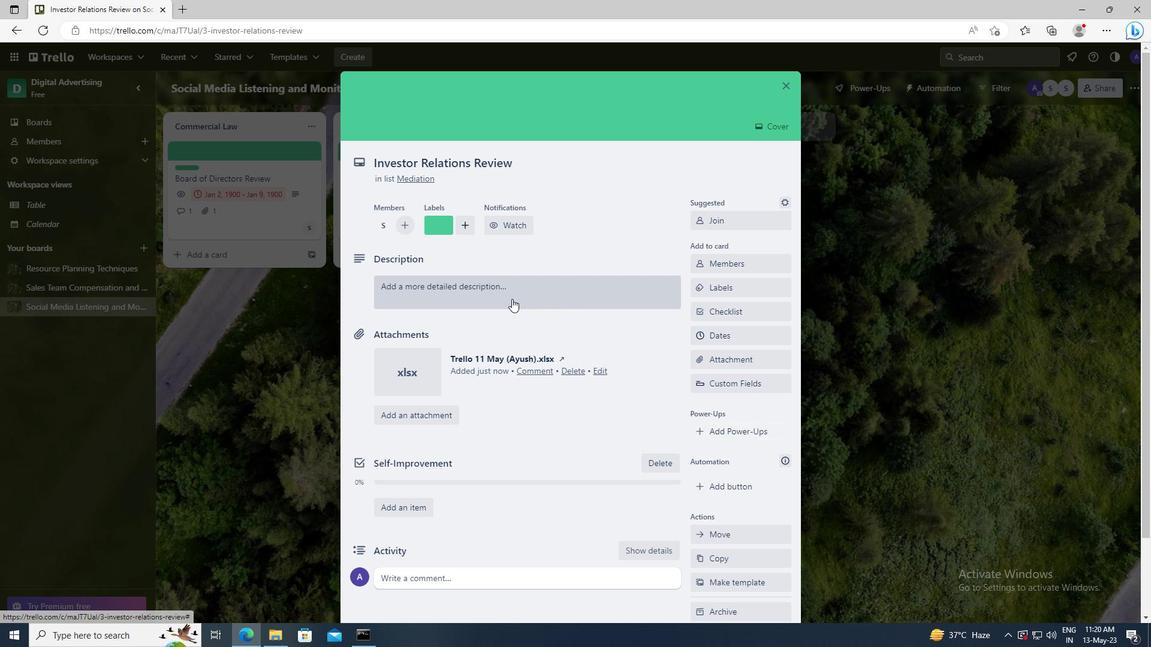 
Action: Key pressed <Key.shift>PLAN<Key.space>AND<Key.space>EXECUTE<Key.space>COMPANY<Key.space>TEAM-BUILDING<Key.space>ACTIVITY<Key.space>AT<Key.space>A<Key.space>VIRTUAL<Key.space>ESCAPE<Key.space>ROOM
Screenshot: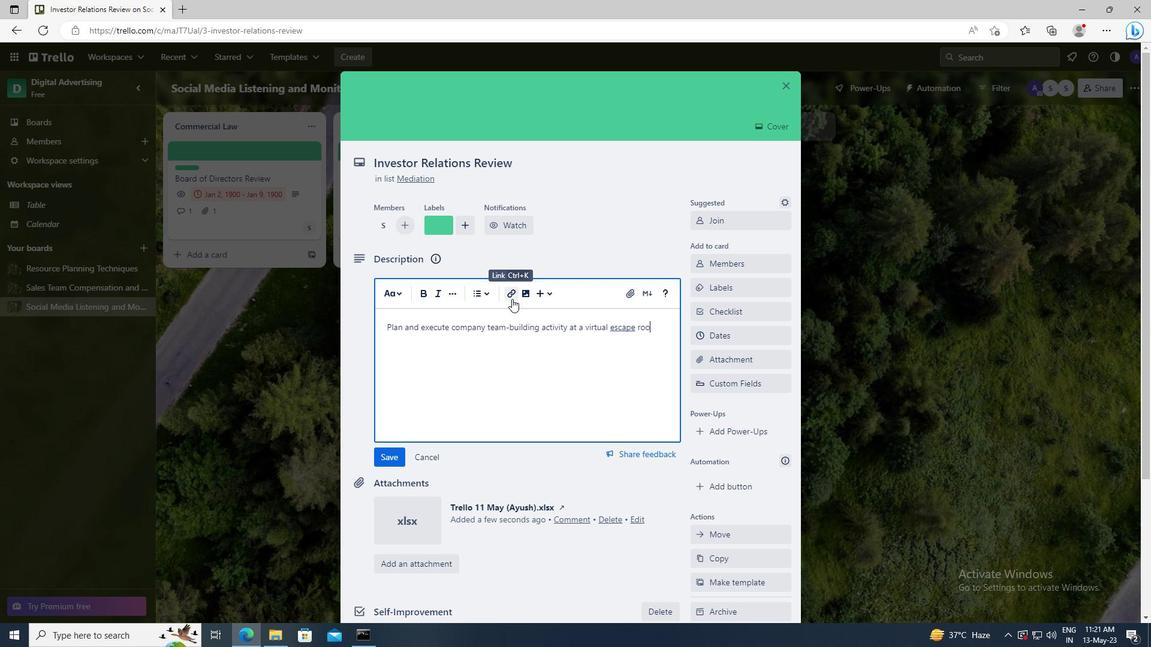 
Action: Mouse scrolled (512, 298) with delta (0, 0)
Screenshot: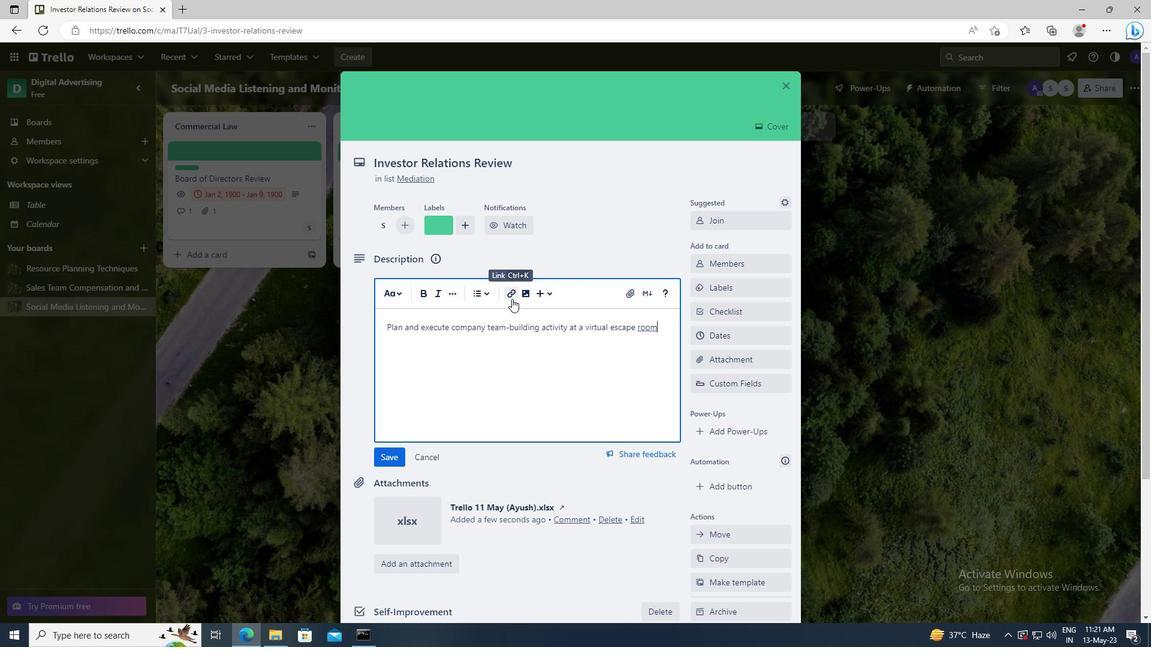 
Action: Mouse moved to (401, 369)
Screenshot: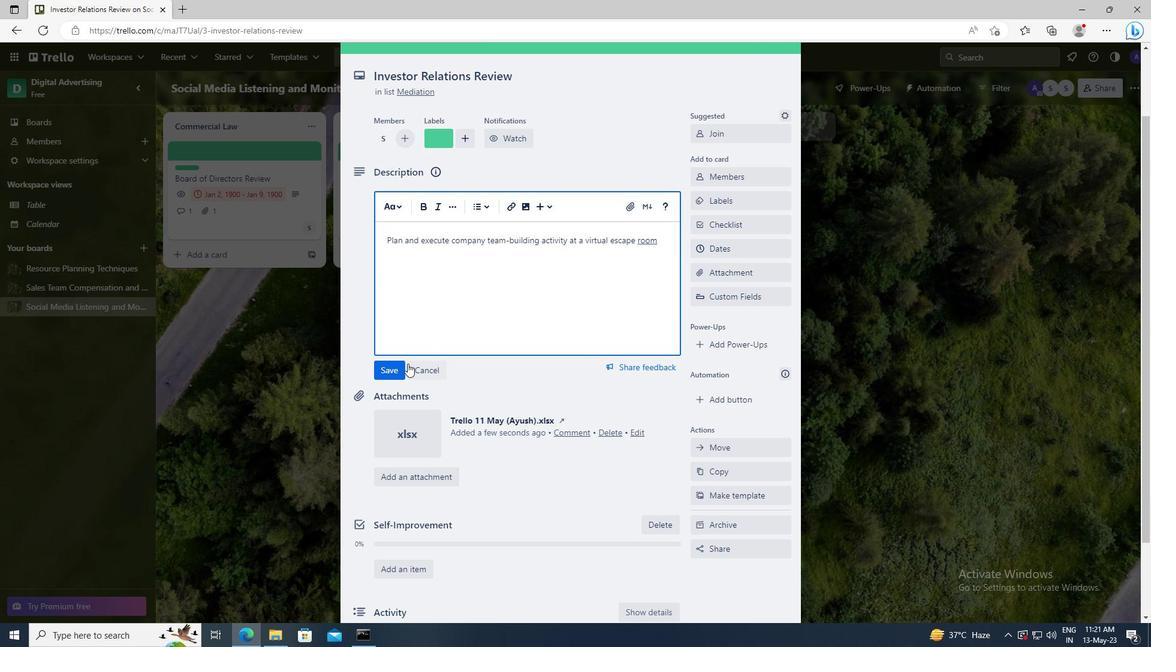 
Action: Mouse pressed left at (401, 369)
Screenshot: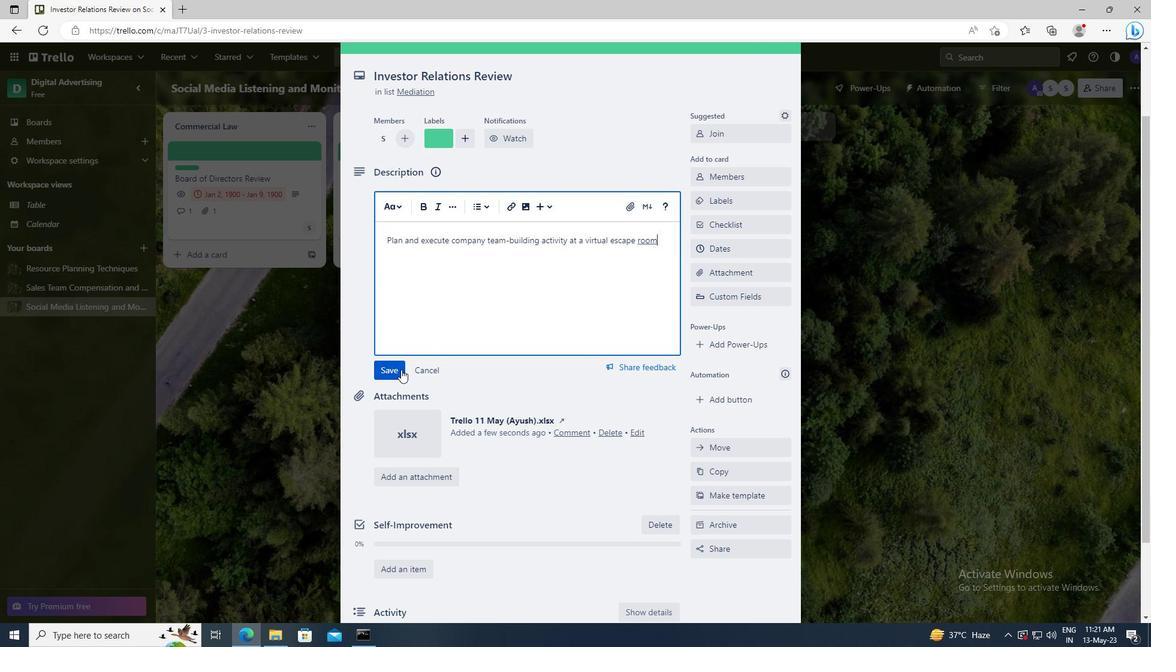 
Action: Mouse scrolled (401, 369) with delta (0, 0)
Screenshot: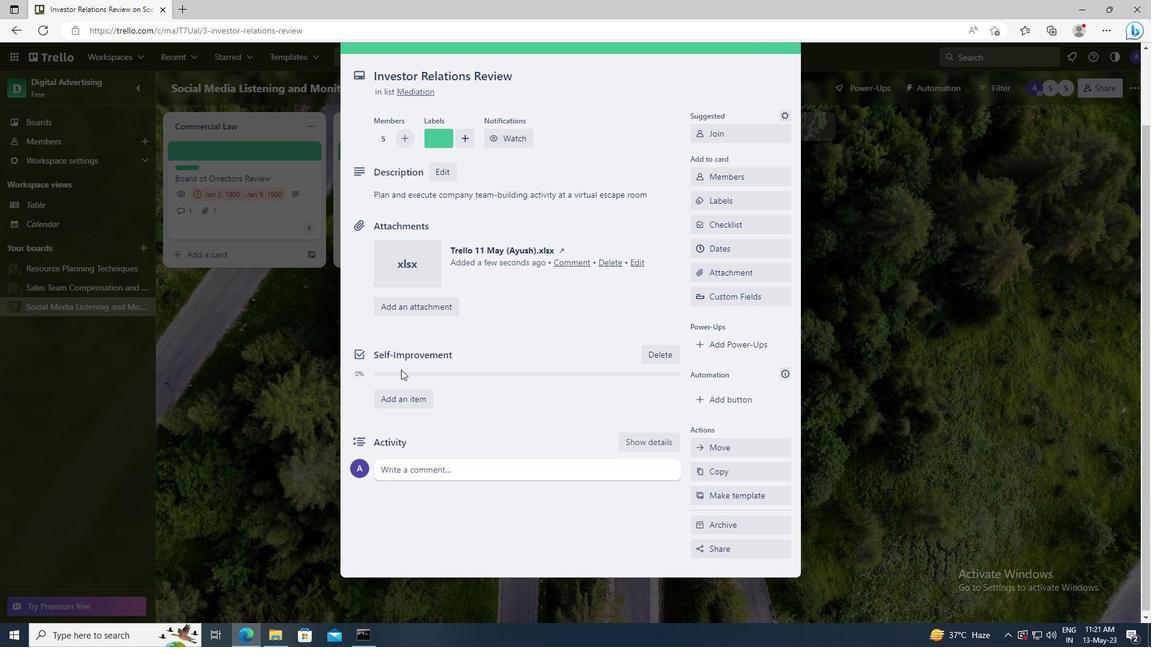 
Action: Mouse moved to (397, 466)
Screenshot: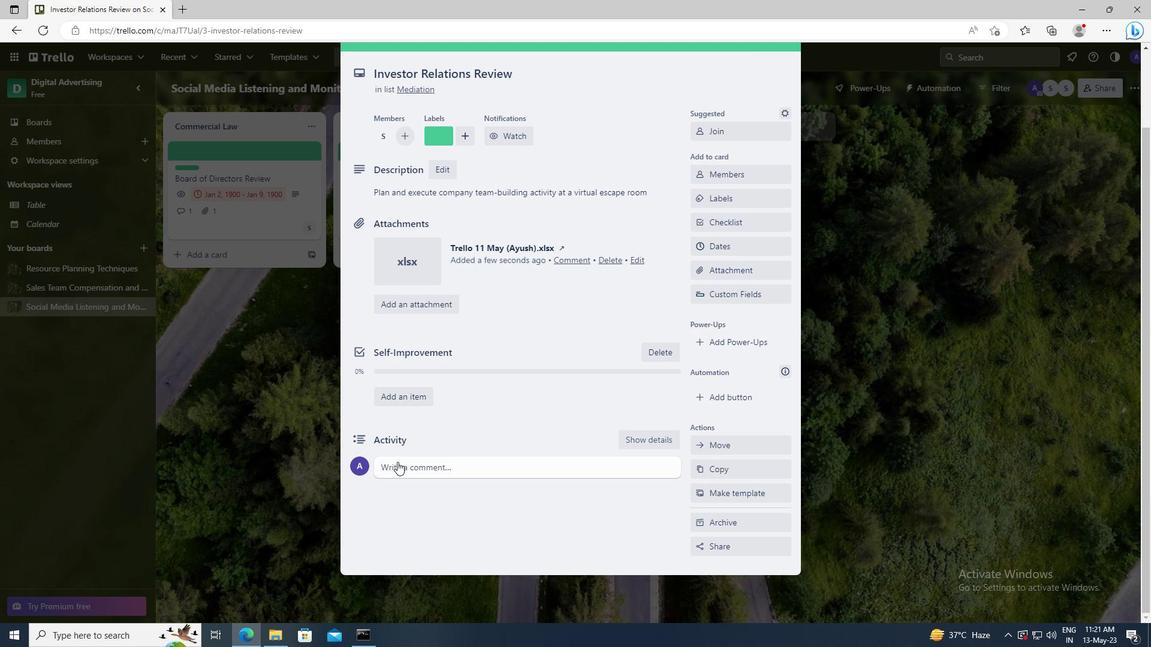 
Action: Mouse pressed left at (397, 466)
Screenshot: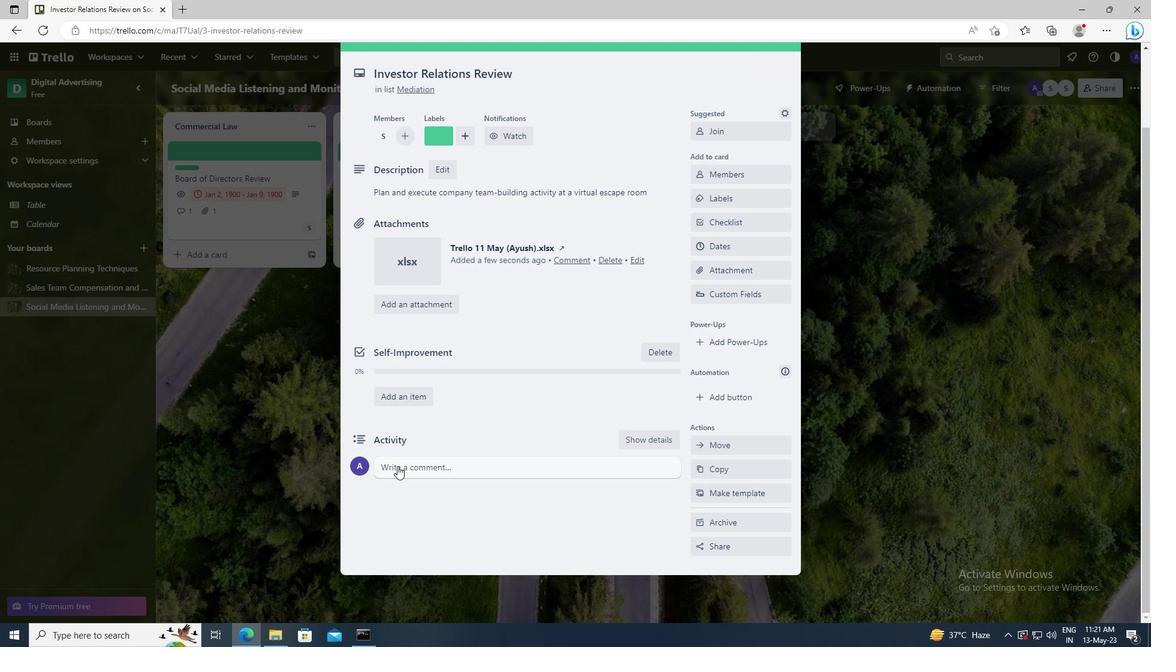 
Action: Key pressed <Key.shift>WE<Key.space>SHOULD<Key.space>APPROACH<Key.space>THIS<Key.space>TASK<Key.space>WITH<Key.space>ENTHUSIASM<Key.space>AS<Key.space>IT<Key.space>HAS<Key.space>THE<Key.space>POTENTIAL<Key.space>TO<Key.space>GENERATE<Key.space>SIGNIFICANT<Key.space>VALUE<Key.space>FOR<Key.space>OUR<Key.space>COMPANY.
Screenshot: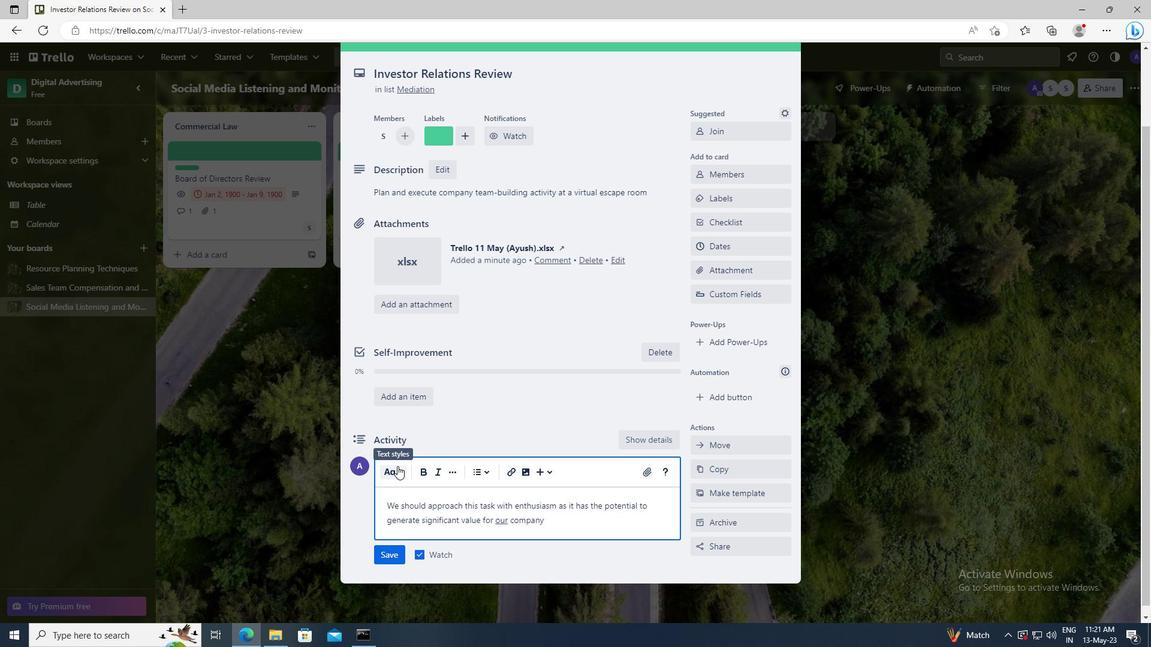 
Action: Mouse moved to (396, 551)
Screenshot: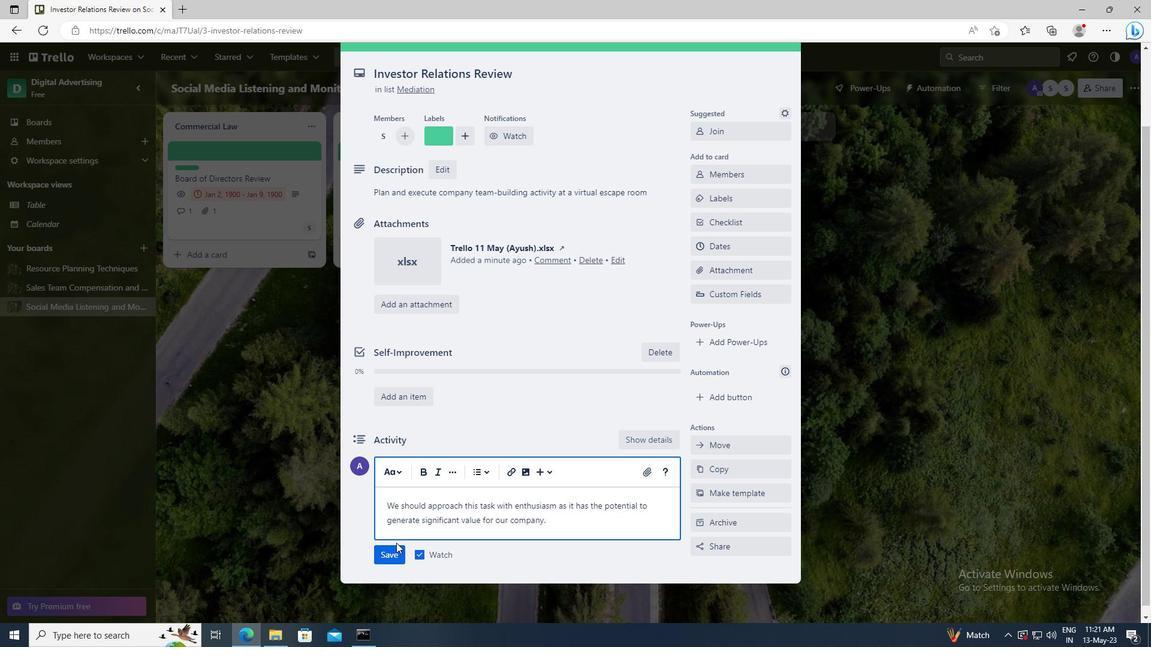 
Action: Mouse pressed left at (396, 551)
Screenshot: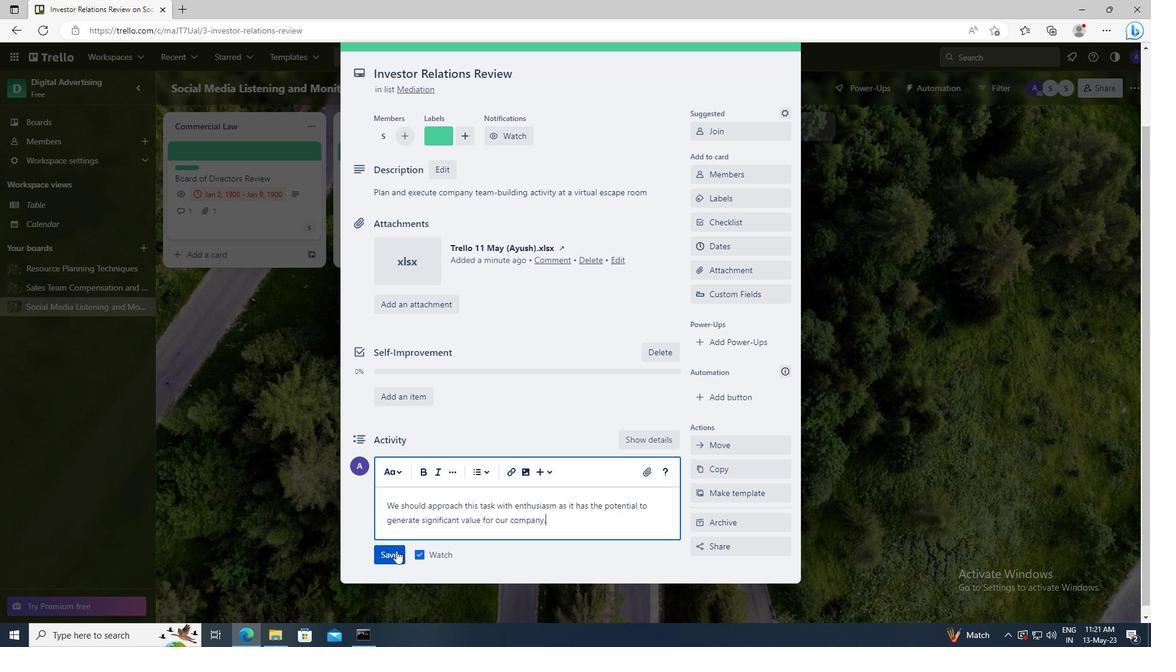 
Action: Mouse moved to (709, 246)
Screenshot: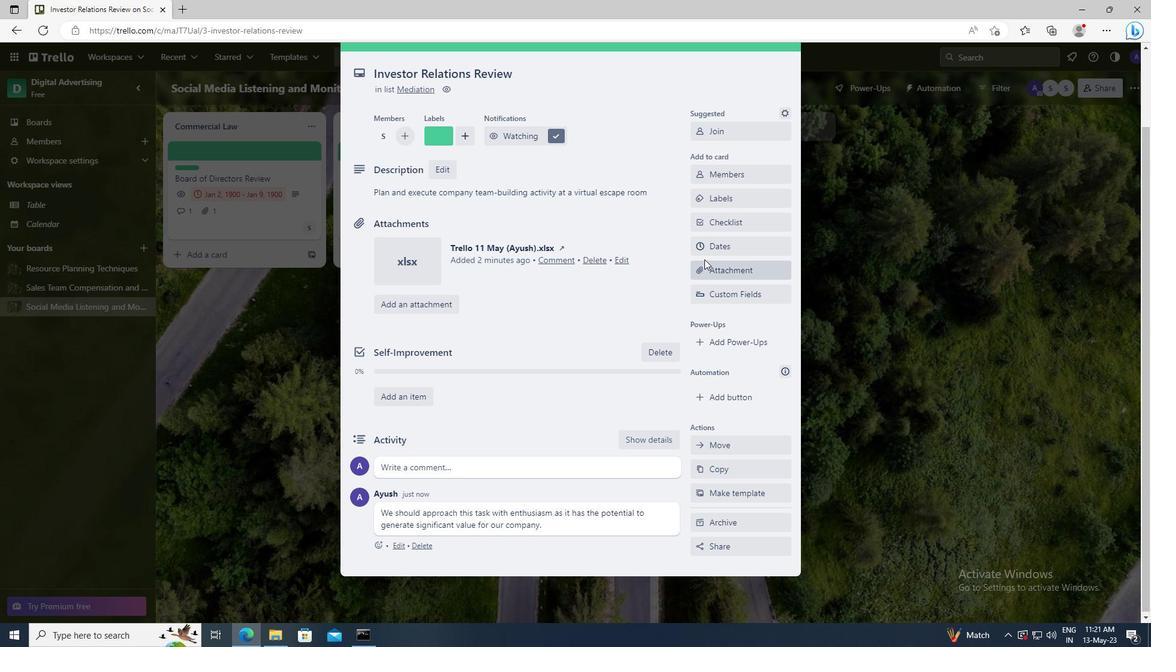 
Action: Mouse pressed left at (709, 246)
Screenshot: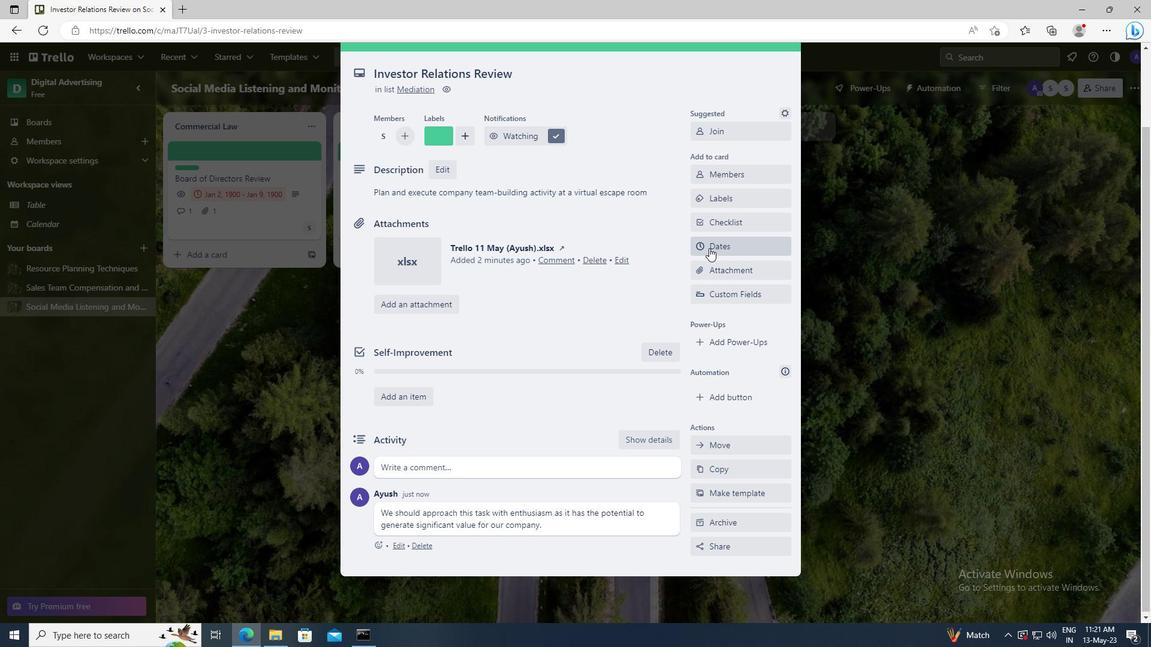 
Action: Mouse moved to (701, 309)
Screenshot: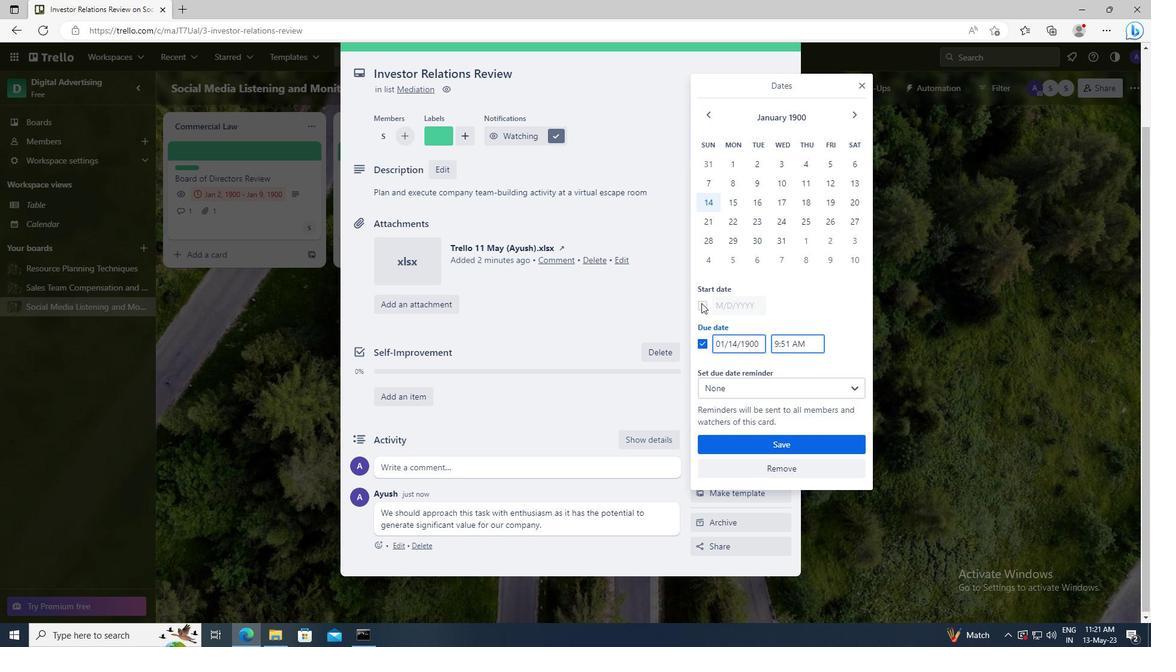 
Action: Mouse pressed left at (701, 309)
Screenshot: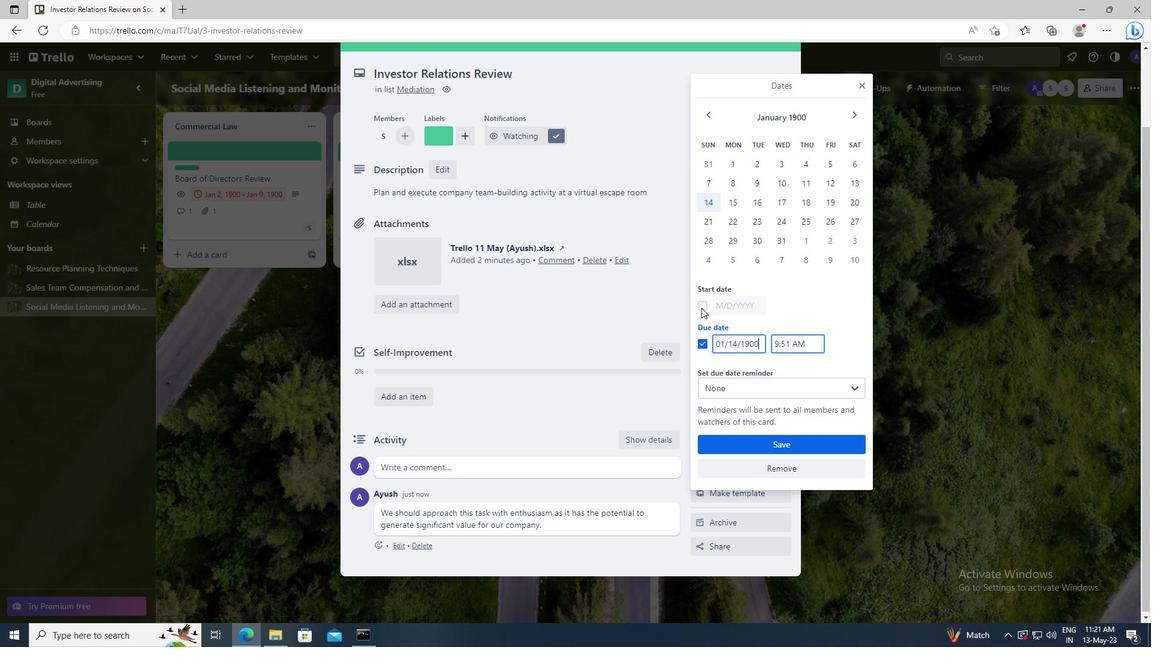 
Action: Mouse moved to (759, 304)
Screenshot: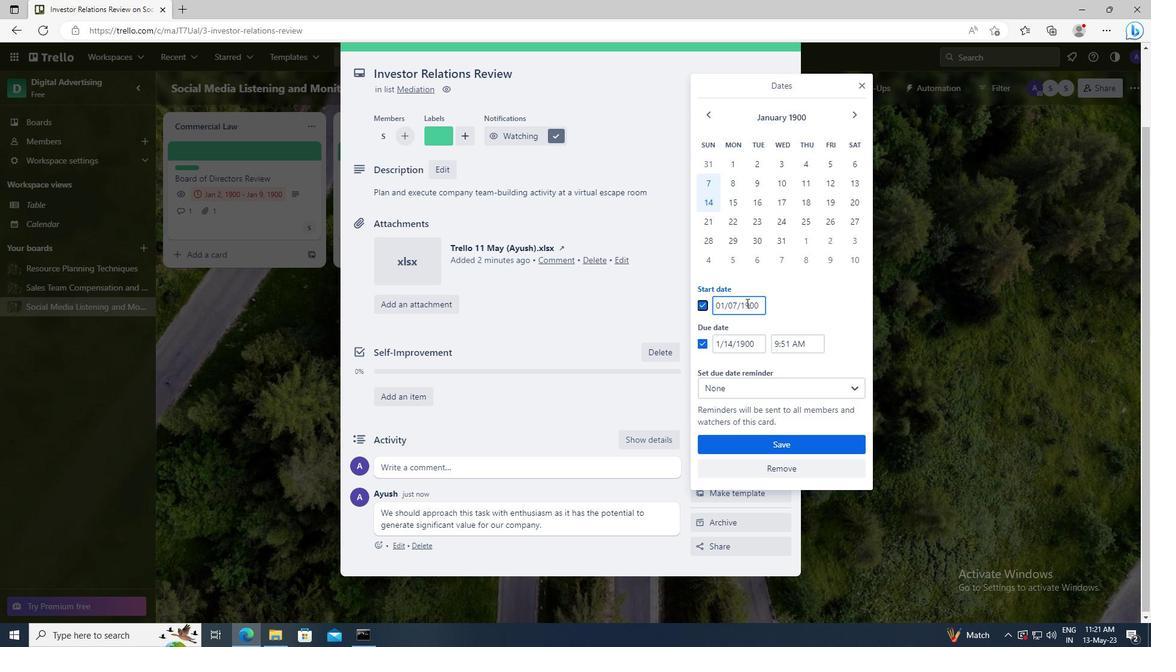 
Action: Mouse pressed left at (759, 304)
Screenshot: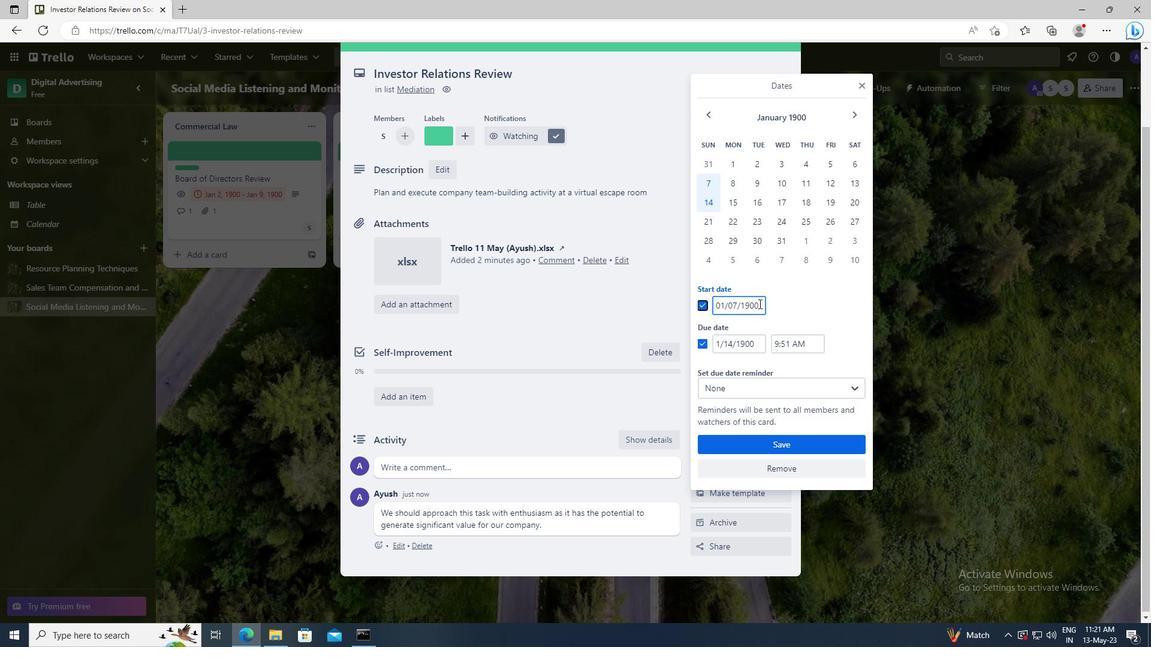 
Action: Key pressed <Key.left><Key.left><Key.left><Key.left><Key.left><Key.backspace>8
Screenshot: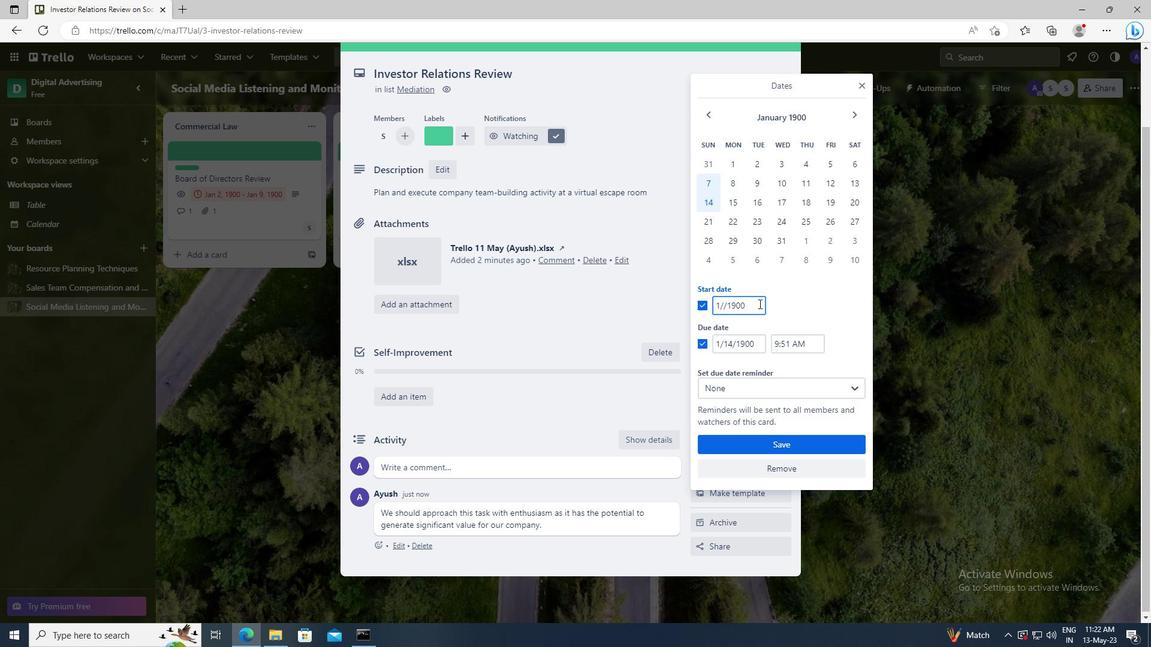 
Action: Mouse moved to (762, 346)
Screenshot: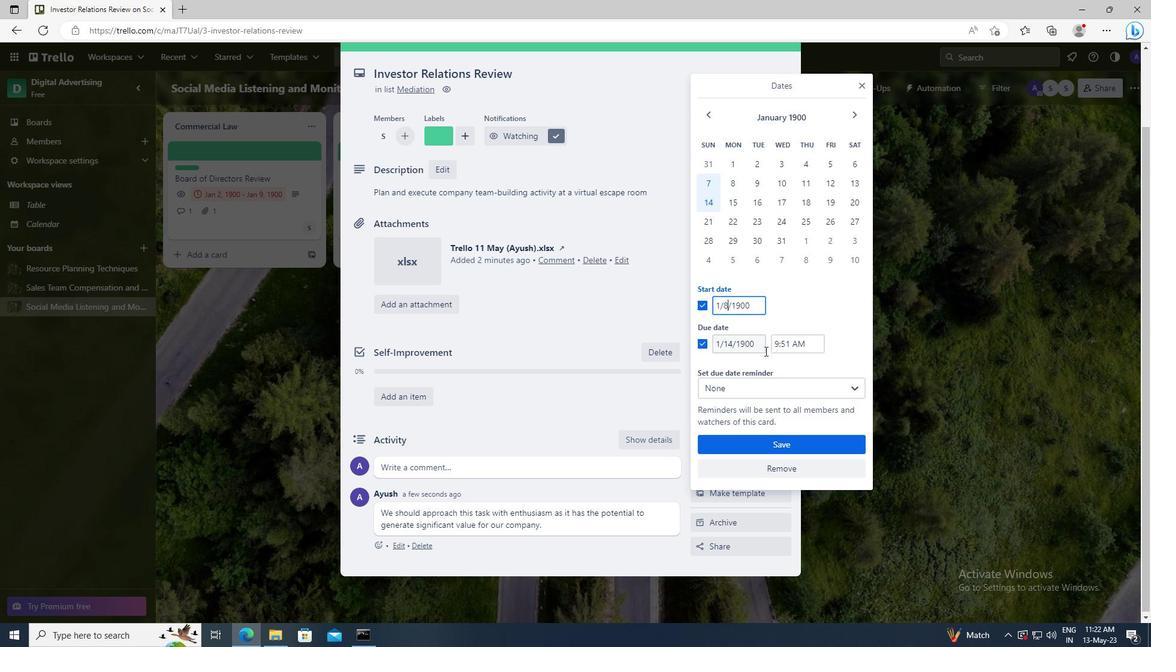 
Action: Mouse pressed left at (762, 346)
Screenshot: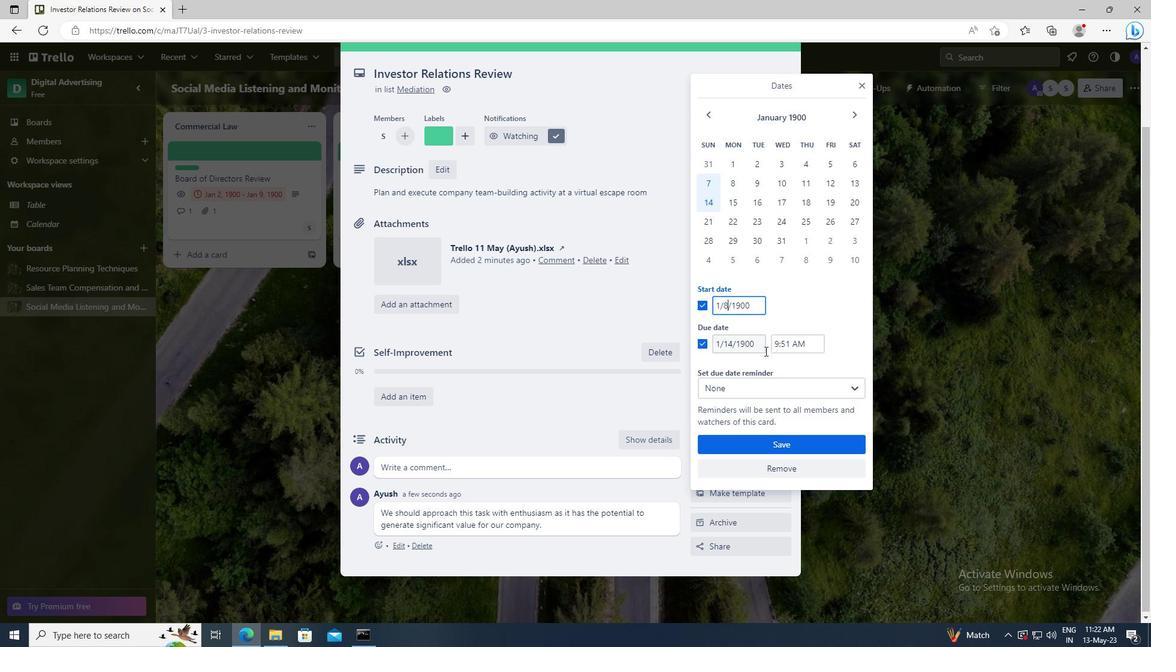 
Action: Key pressed <Key.left><Key.left><Key.left><Key.left><Key.left><Key.backspace><Key.backspace>15
Screenshot: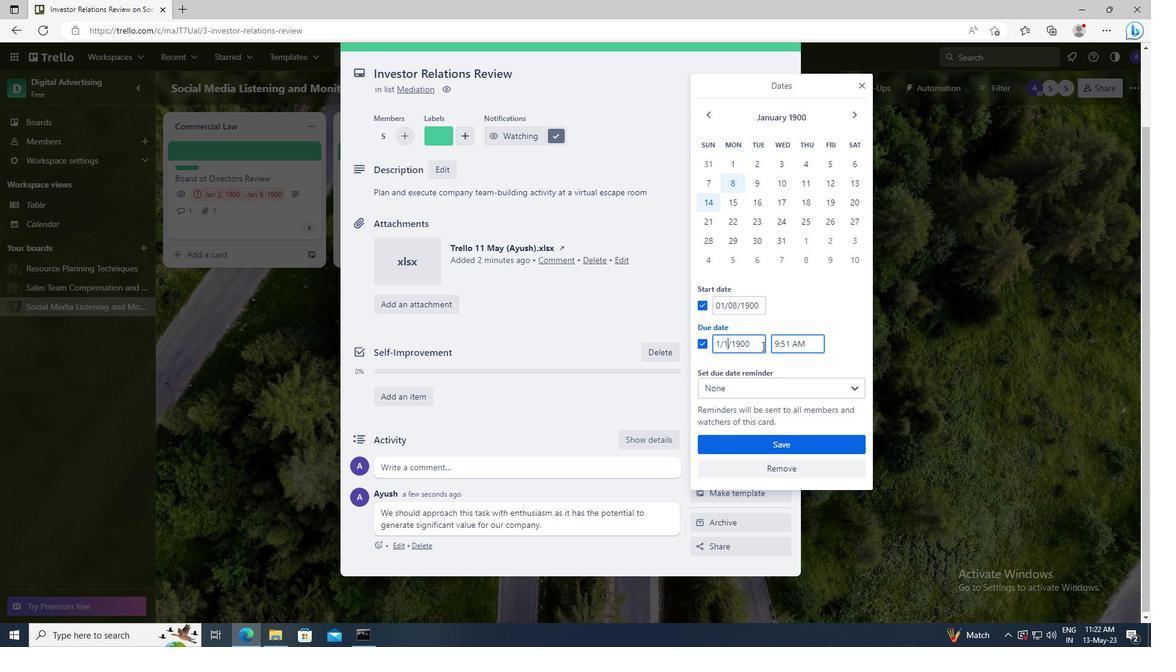 
Action: Mouse moved to (775, 440)
Screenshot: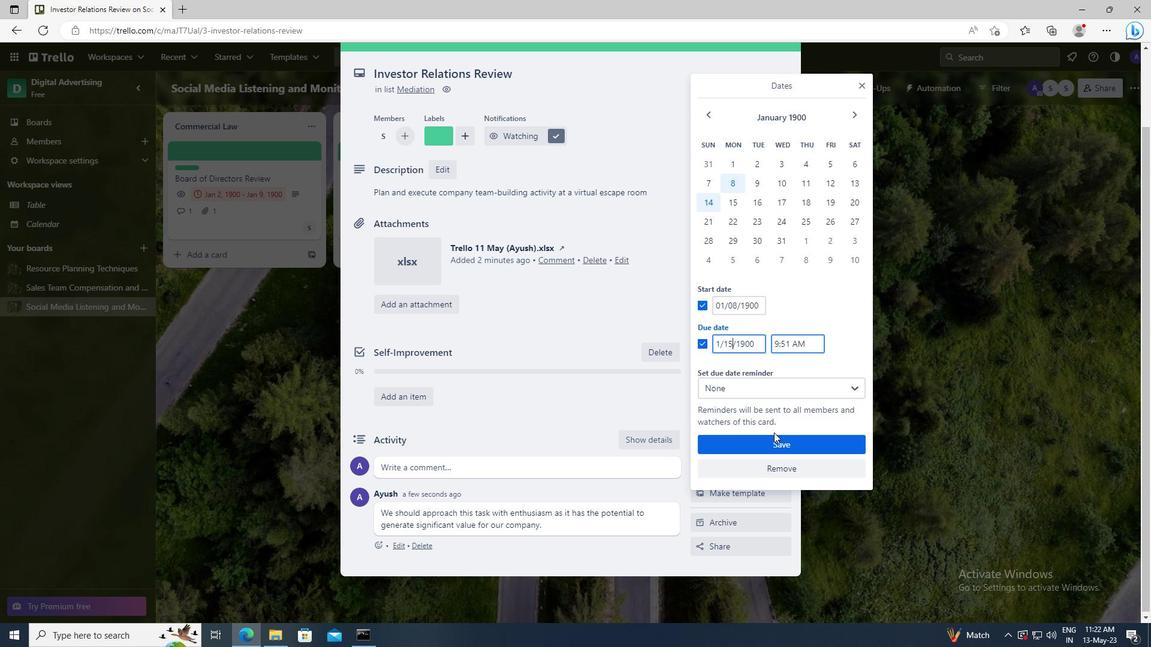
Action: Mouse pressed left at (775, 440)
Screenshot: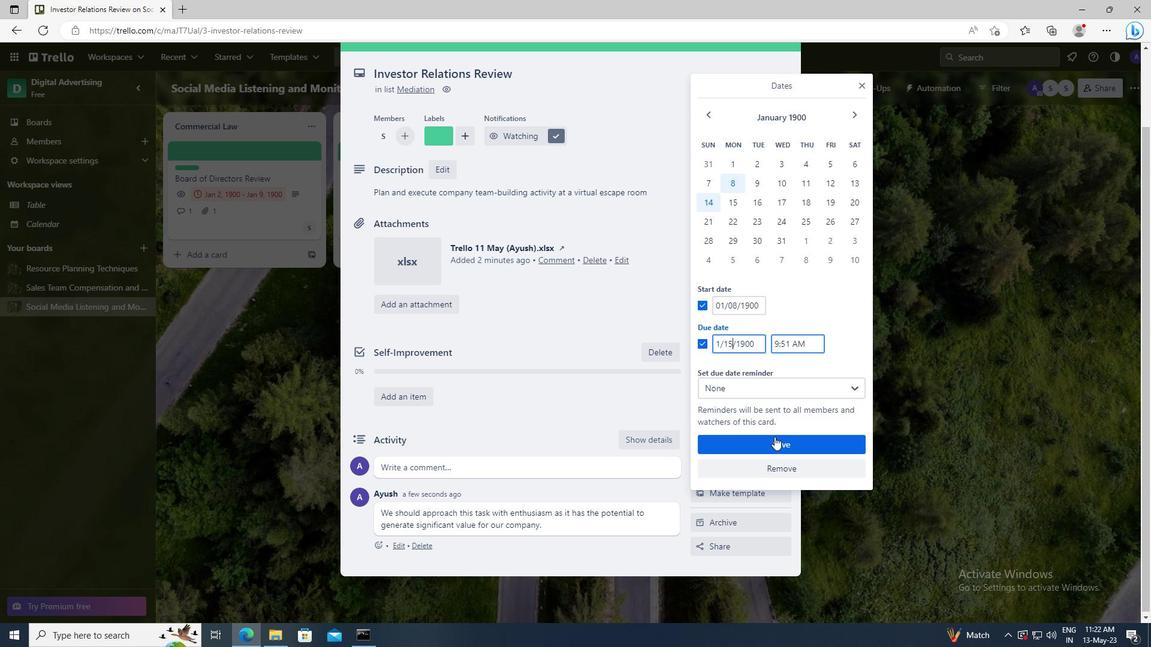 
